 Task: Select Locale an India from Settings.
Action: Mouse pressed left at (39, 88)
Screenshot: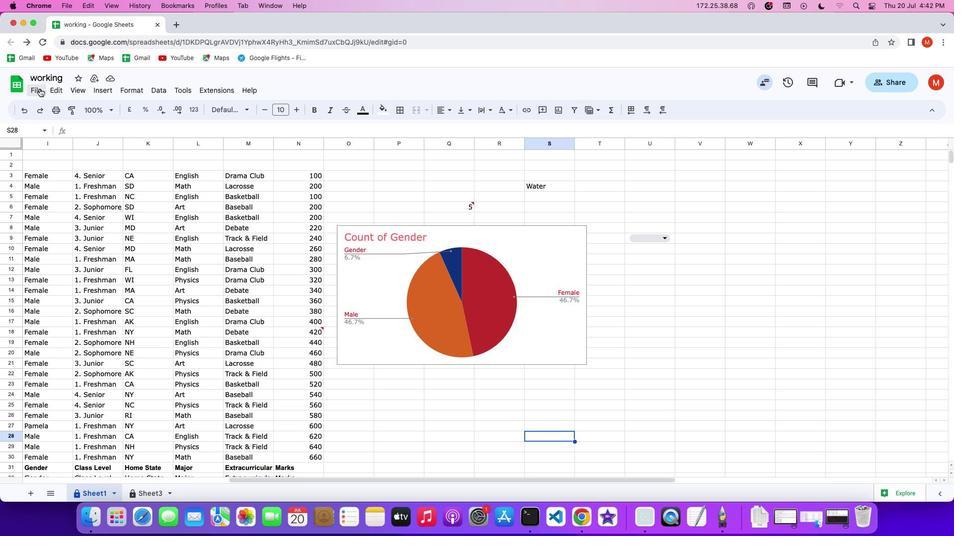 
Action: Mouse moved to (39, 88)
Screenshot: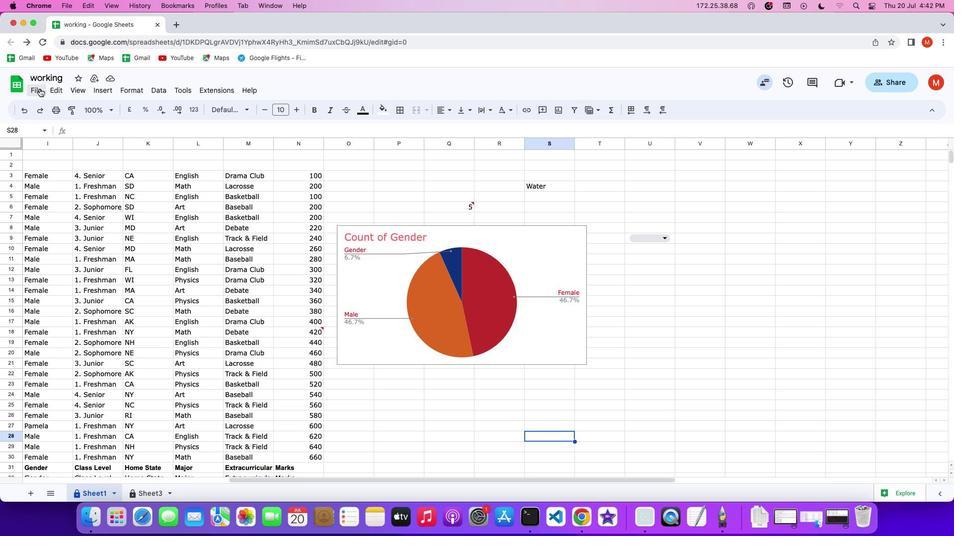 
Action: Mouse pressed left at (39, 88)
Screenshot: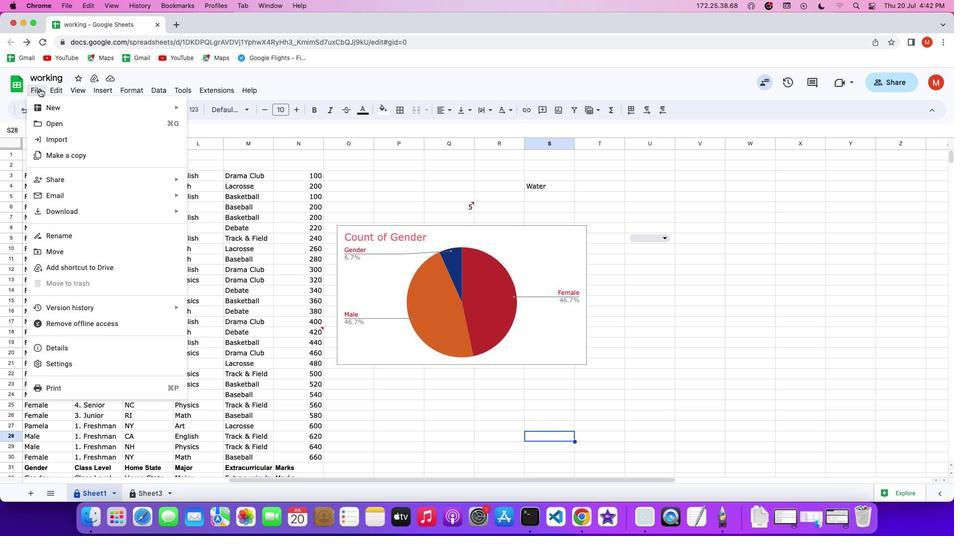 
Action: Mouse moved to (59, 361)
Screenshot: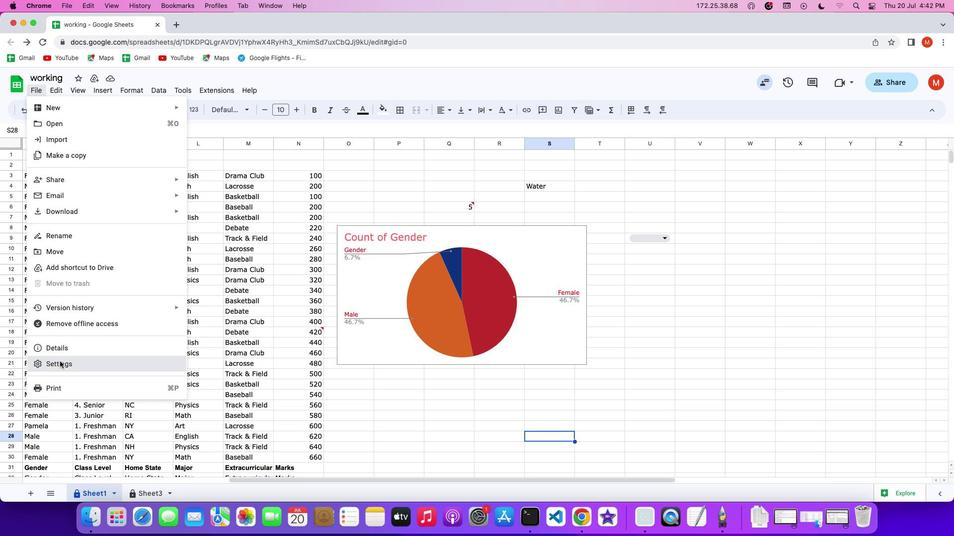 
Action: Mouse pressed left at (59, 361)
Screenshot: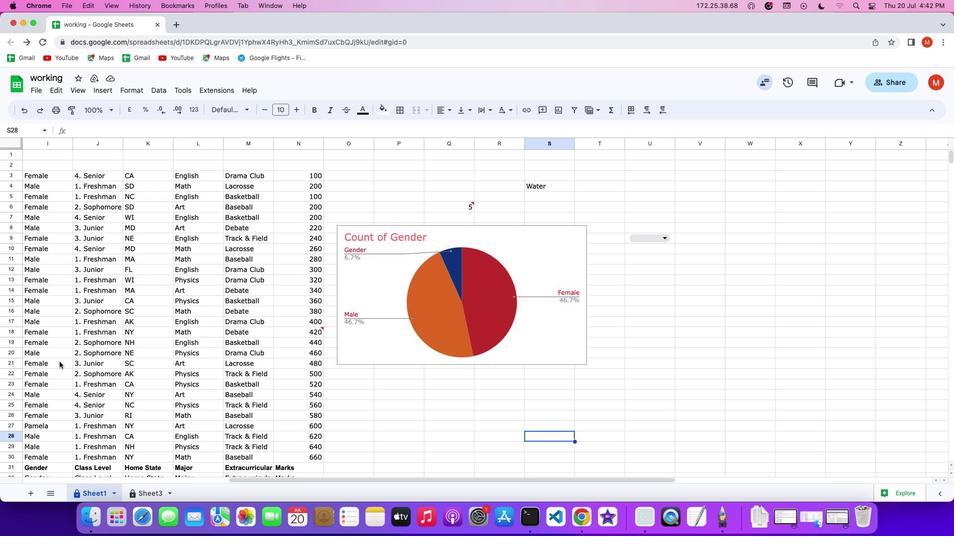 
Action: Mouse moved to (375, 255)
Screenshot: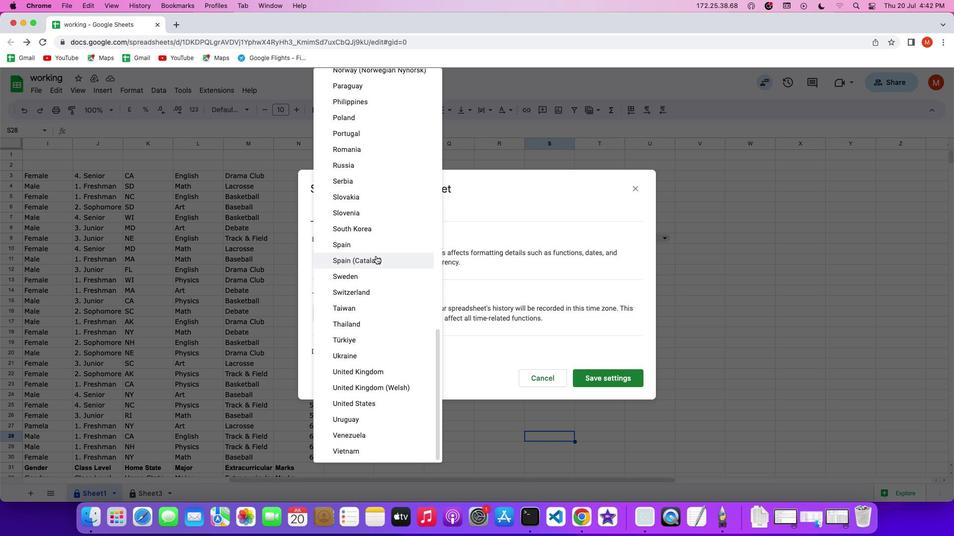 
Action: Mouse pressed left at (375, 255)
Screenshot: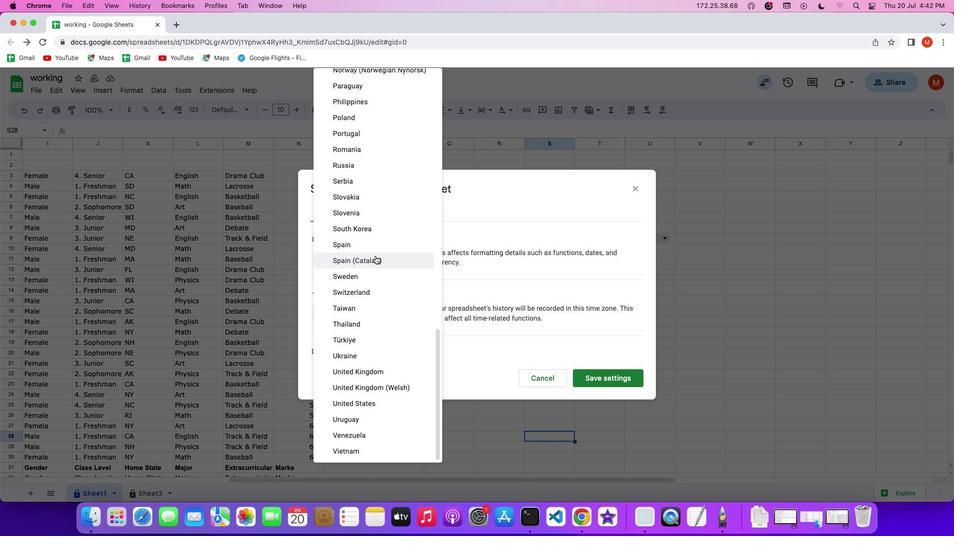 
Action: Mouse moved to (369, 279)
Screenshot: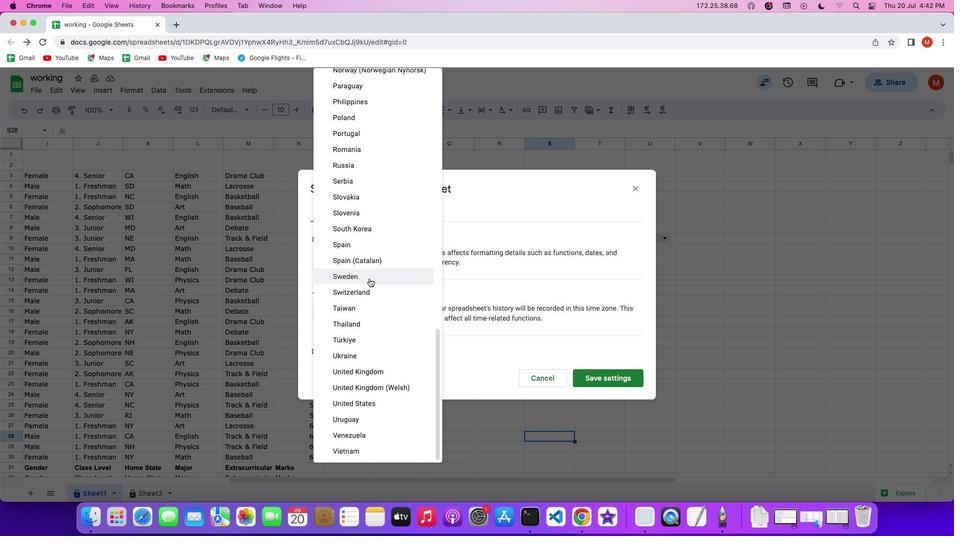 
Action: Mouse scrolled (369, 279) with delta (0, 0)
Screenshot: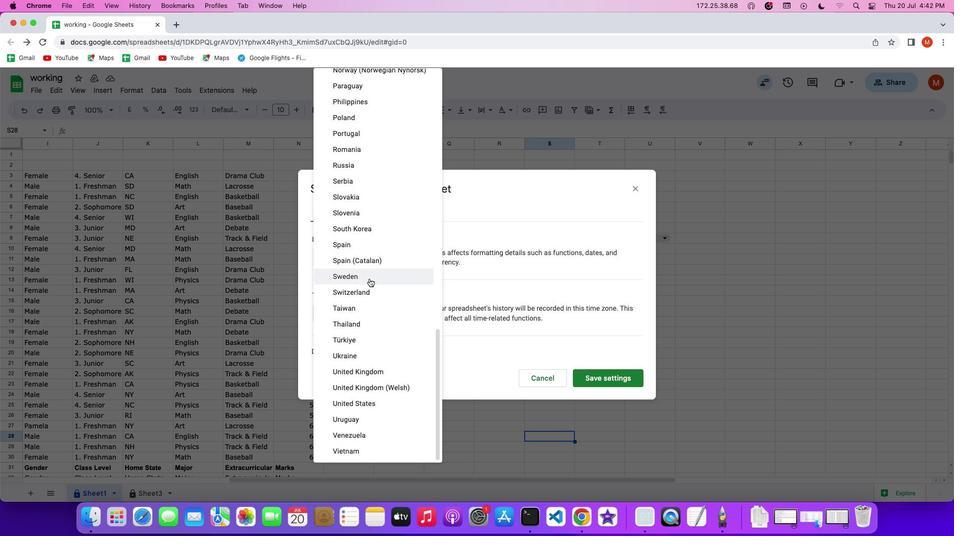 
Action: Mouse scrolled (369, 279) with delta (0, 0)
Screenshot: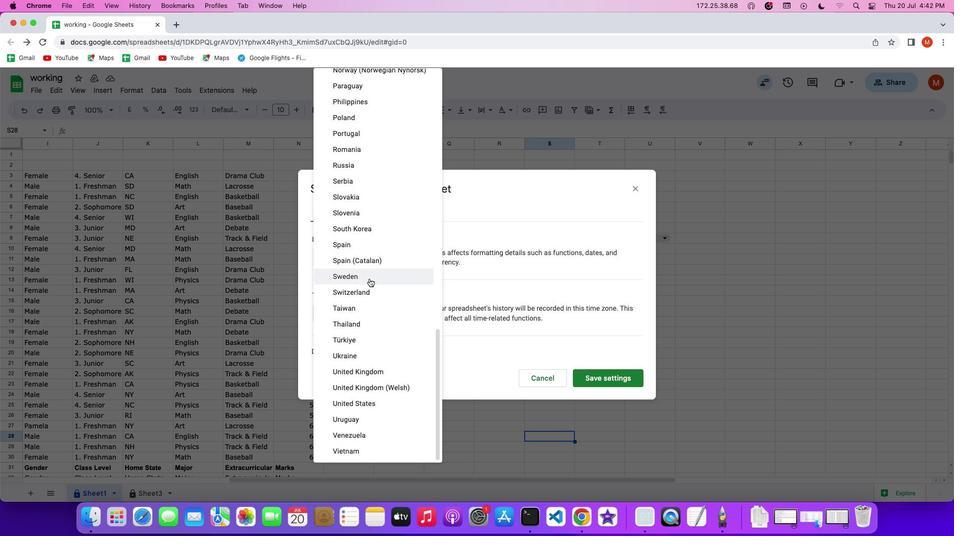 
Action: Mouse scrolled (369, 279) with delta (0, 0)
Screenshot: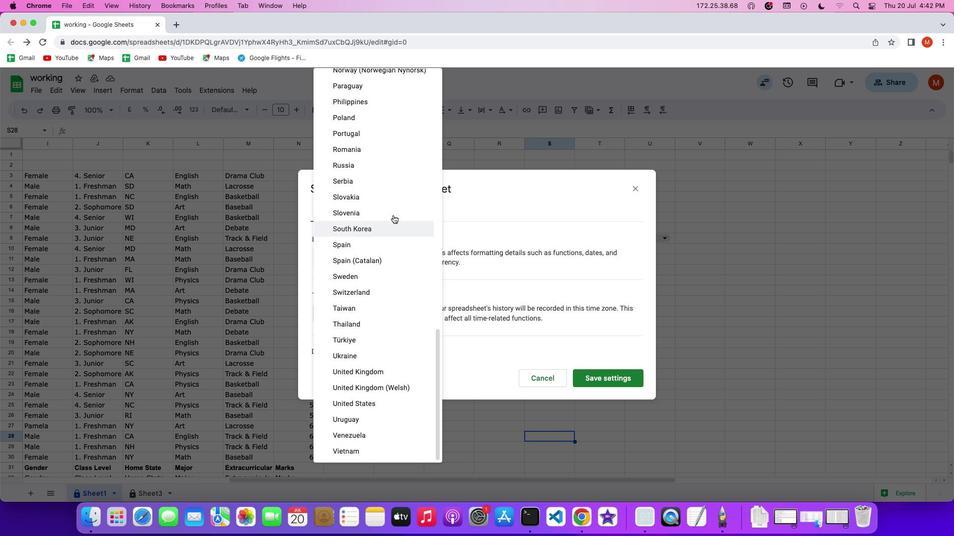 
Action: Mouse scrolled (369, 279) with delta (0, 0)
Screenshot: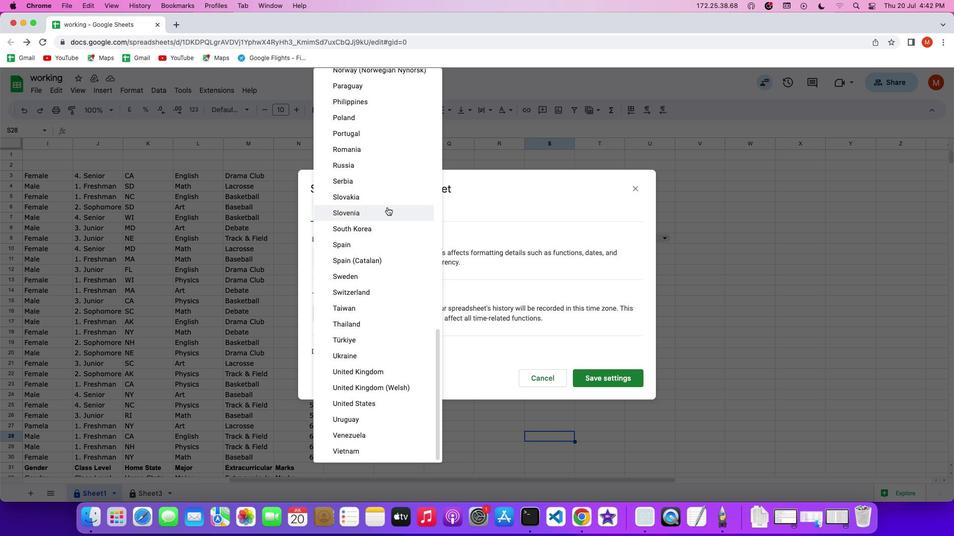 
Action: Mouse scrolled (369, 279) with delta (0, 1)
Screenshot: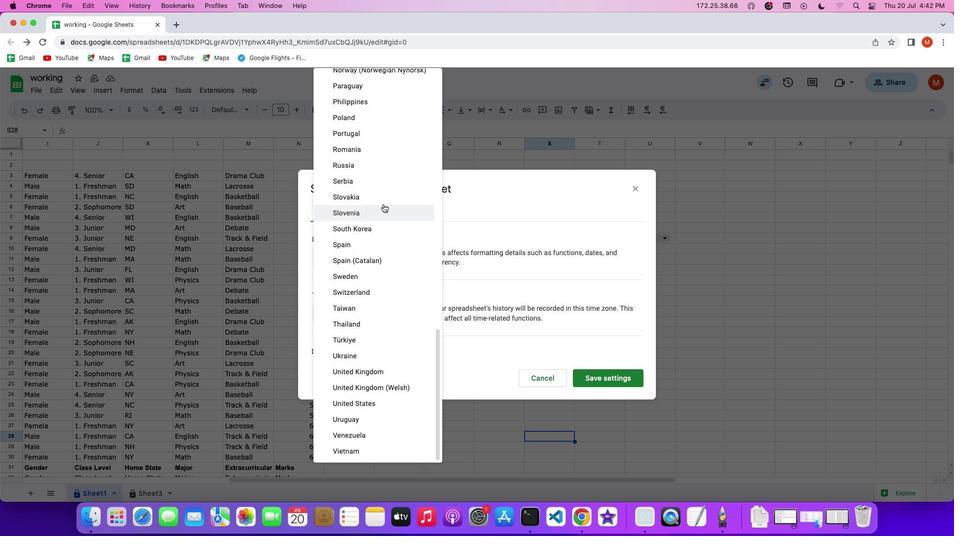 
Action: Mouse moved to (382, 204)
Screenshot: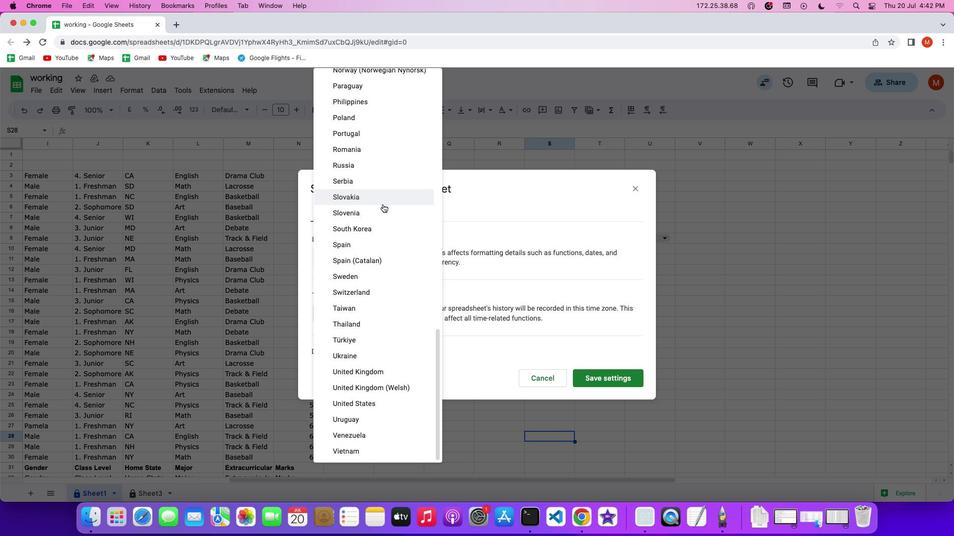 
Action: Mouse scrolled (382, 204) with delta (0, 0)
Screenshot: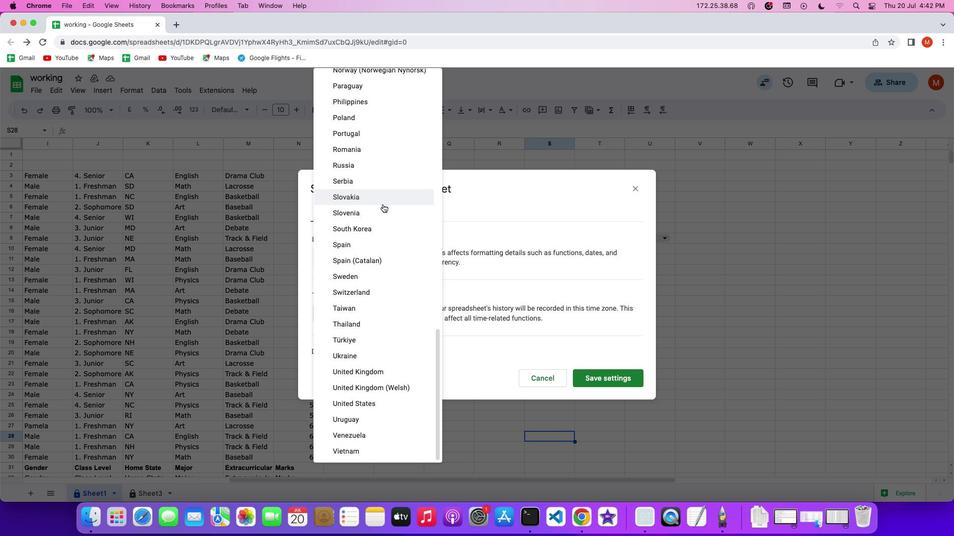 
Action: Mouse scrolled (382, 204) with delta (0, 0)
Screenshot: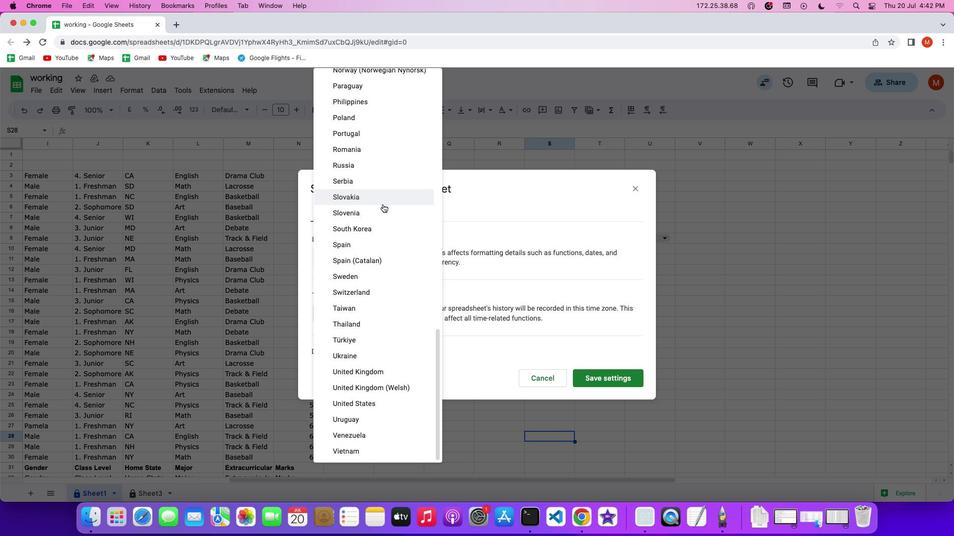 
Action: Mouse scrolled (382, 204) with delta (0, 0)
Screenshot: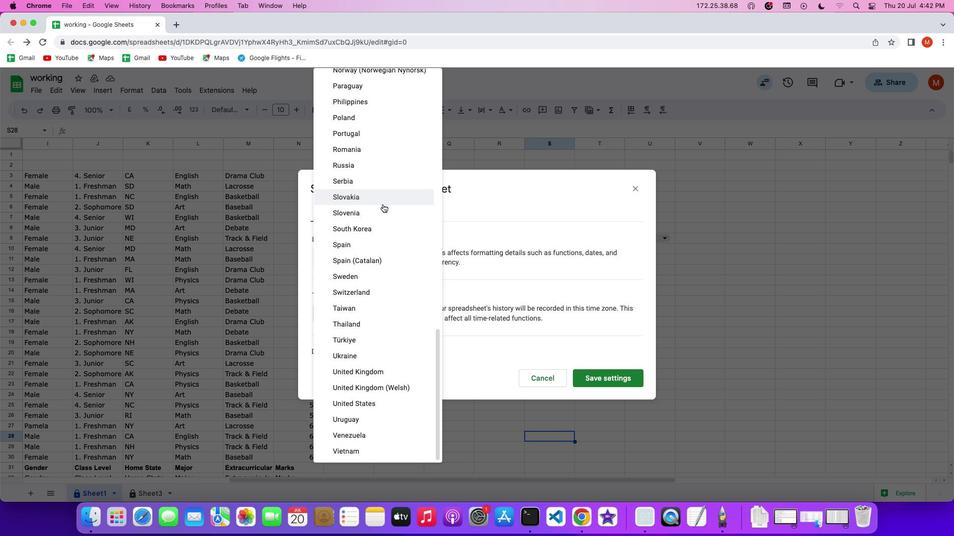 
Action: Mouse scrolled (382, 204) with delta (0, 0)
Screenshot: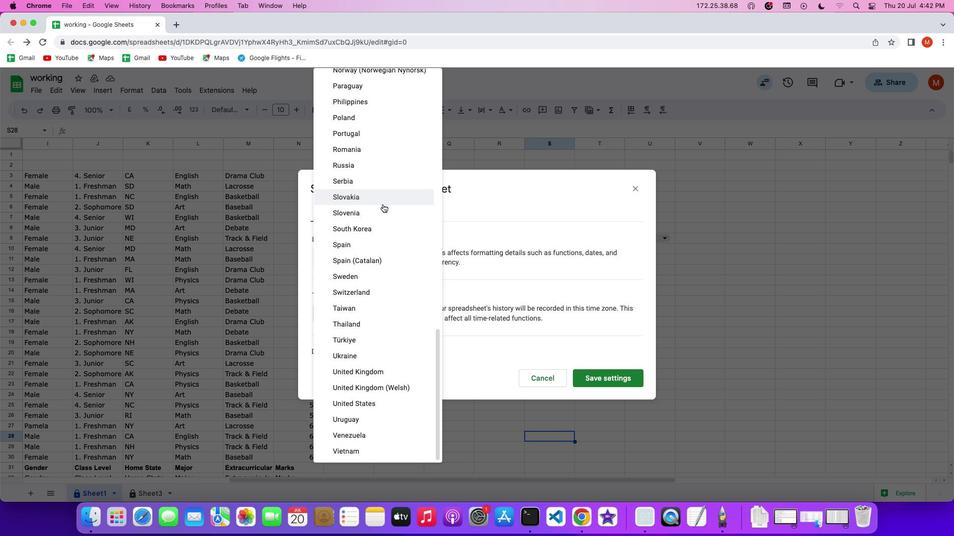 
Action: Mouse scrolled (382, 204) with delta (0, 0)
Screenshot: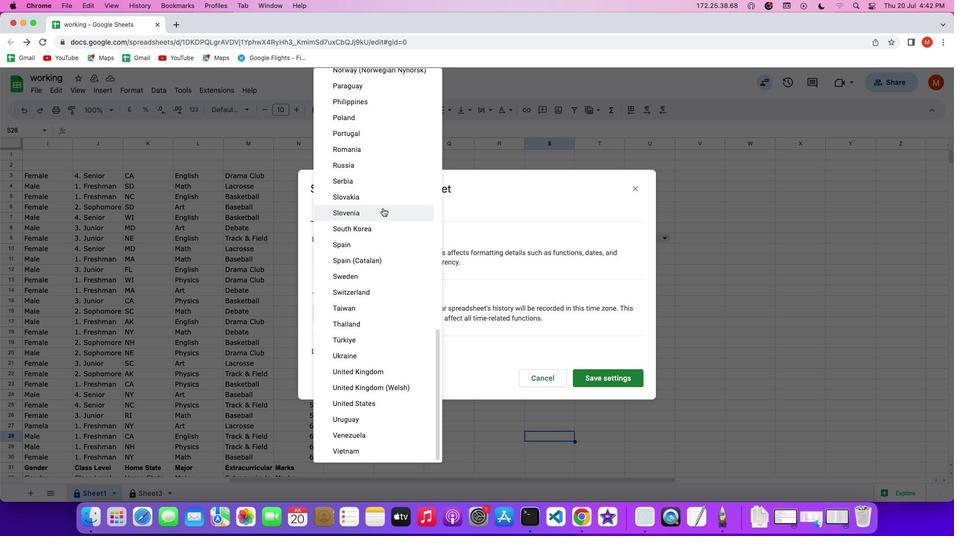 
Action: Mouse scrolled (382, 204) with delta (0, 0)
Screenshot: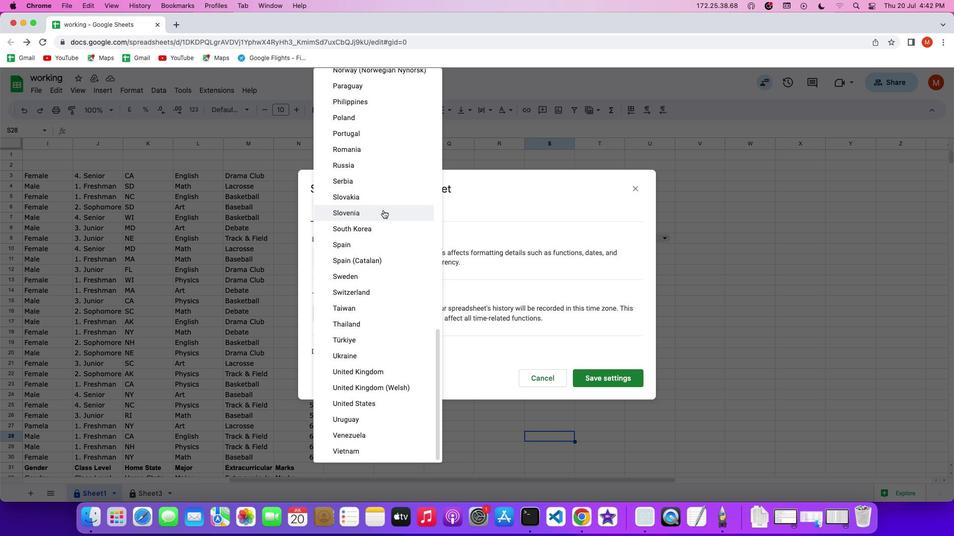 
Action: Mouse scrolled (382, 204) with delta (0, 1)
Screenshot: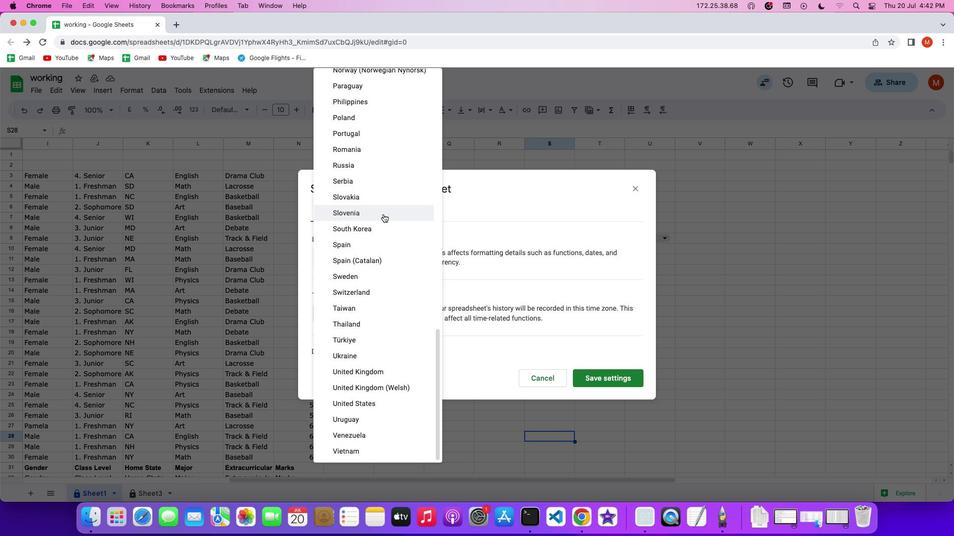 
Action: Mouse scrolled (382, 204) with delta (0, 0)
Screenshot: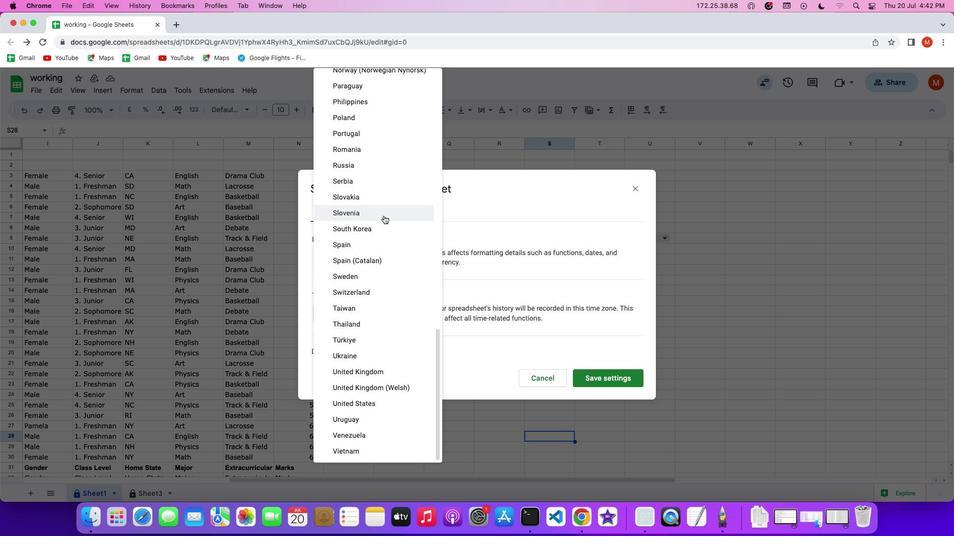 
Action: Mouse scrolled (382, 204) with delta (0, 0)
Screenshot: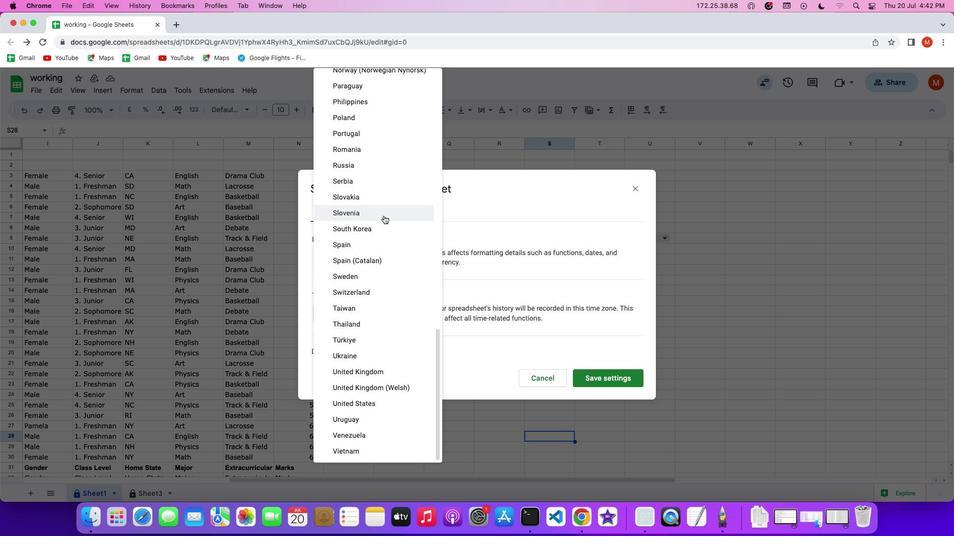 
Action: Mouse moved to (382, 204)
Screenshot: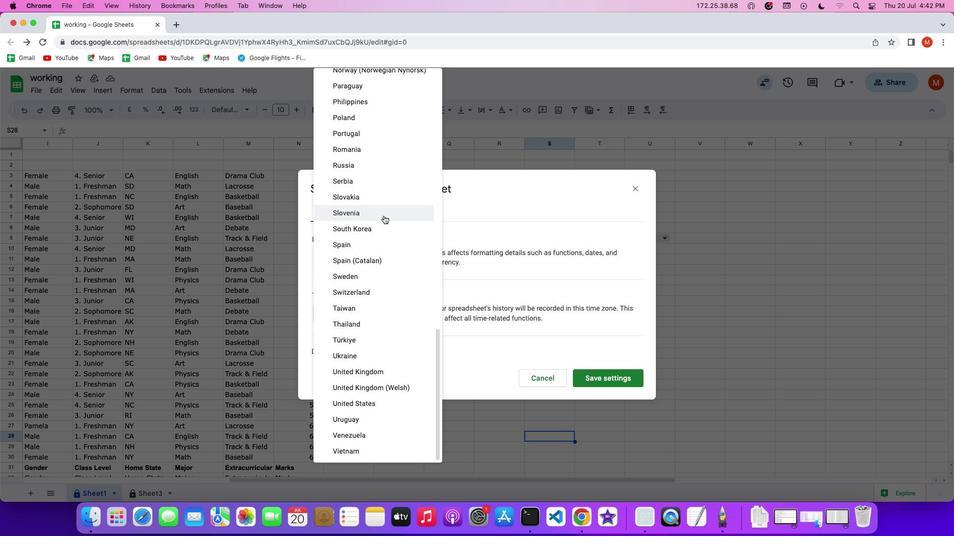 
Action: Mouse scrolled (382, 204) with delta (0, 1)
Screenshot: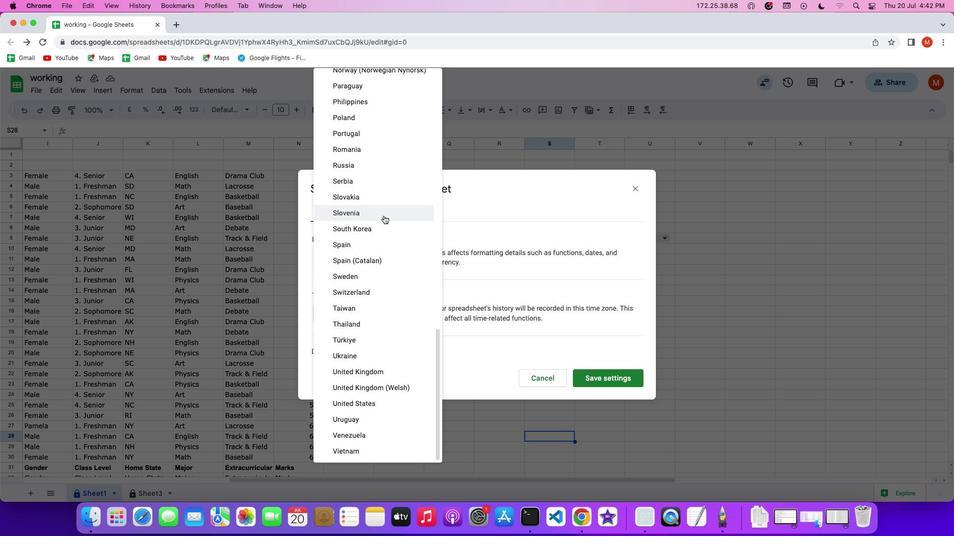 
Action: Mouse moved to (382, 204)
Screenshot: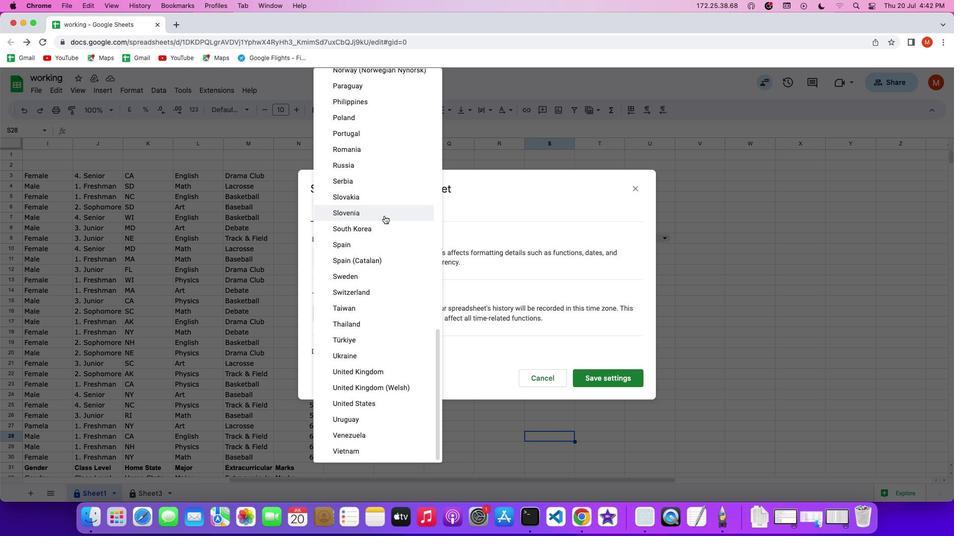 
Action: Mouse scrolled (382, 204) with delta (0, 2)
Screenshot: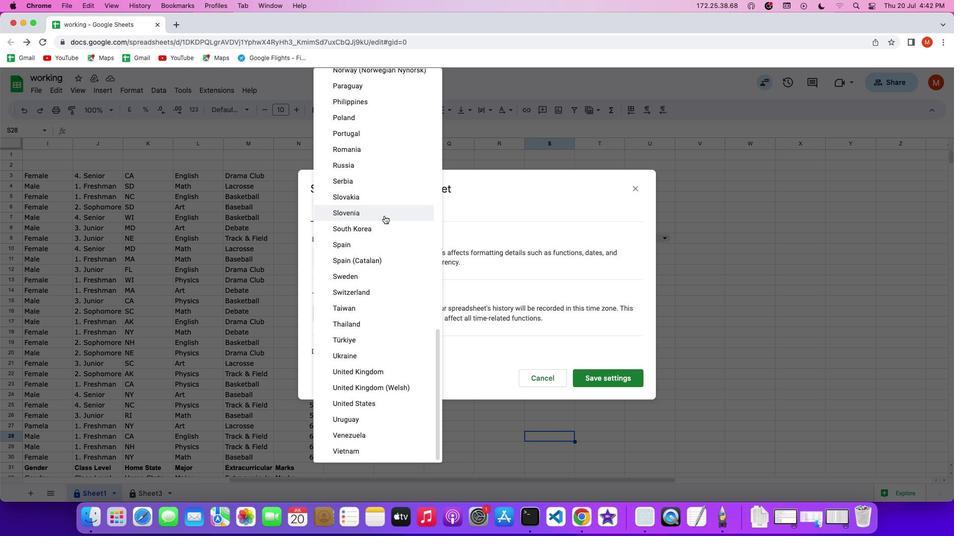 
Action: Mouse moved to (383, 216)
Screenshot: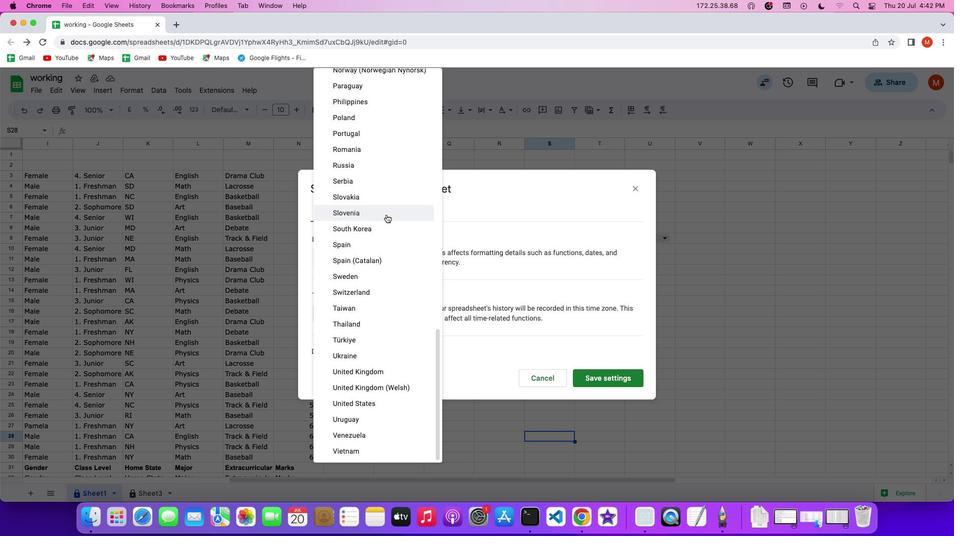 
Action: Mouse scrolled (383, 216) with delta (0, 0)
Screenshot: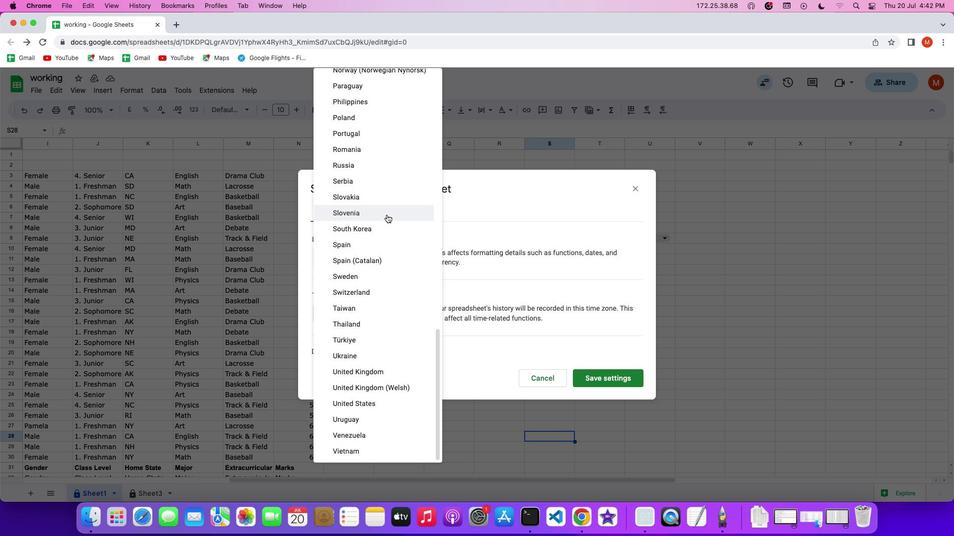 
Action: Mouse scrolled (383, 216) with delta (0, 0)
Screenshot: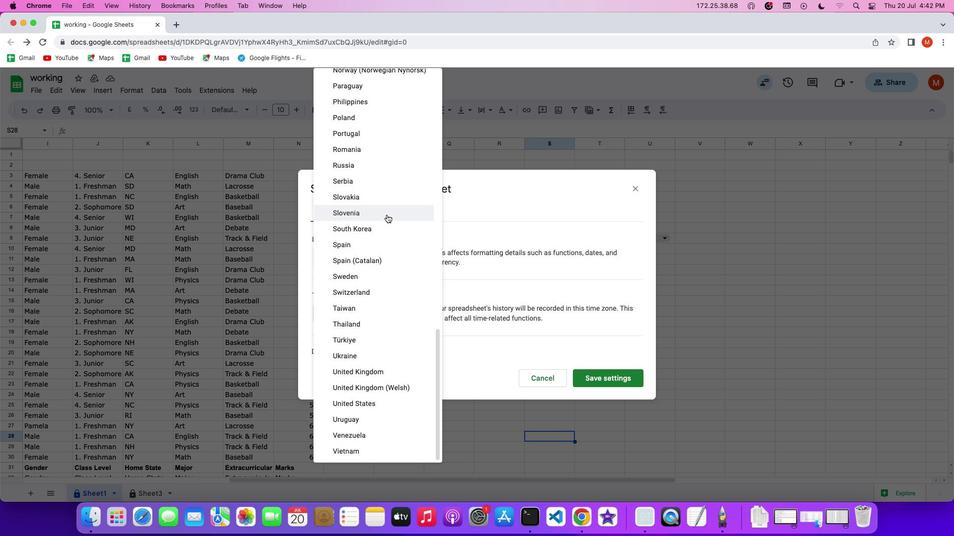 
Action: Mouse scrolled (383, 216) with delta (0, 0)
Screenshot: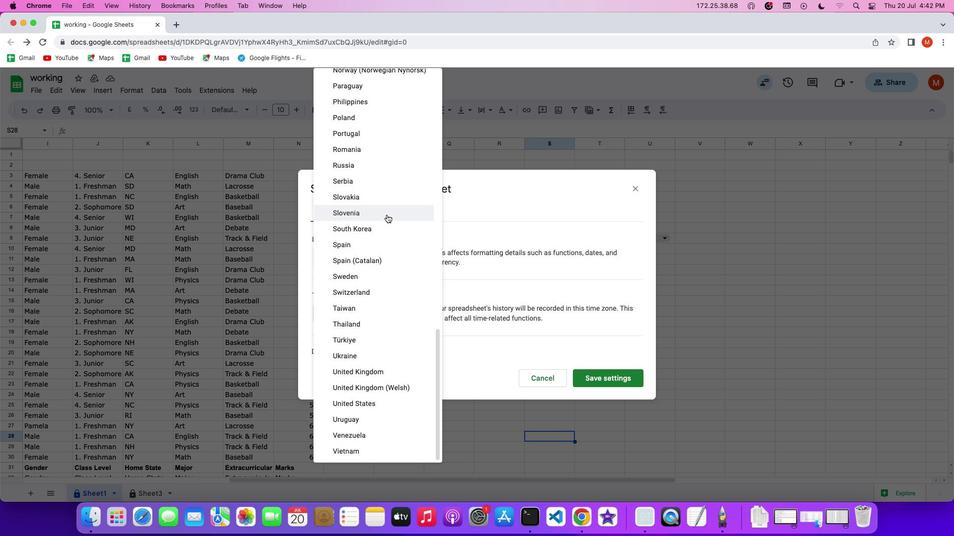 
Action: Mouse scrolled (383, 216) with delta (0, -1)
Screenshot: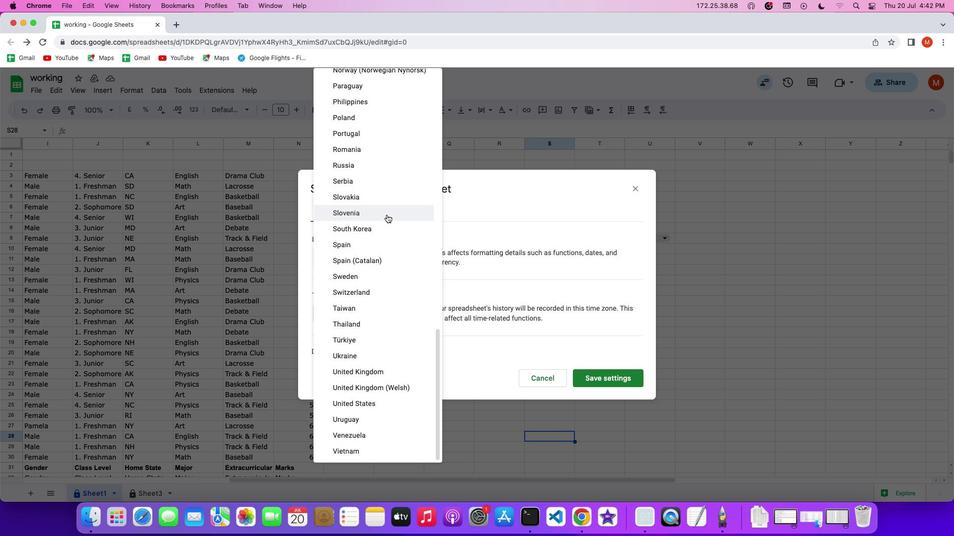 
Action: Mouse scrolled (383, 216) with delta (0, -2)
Screenshot: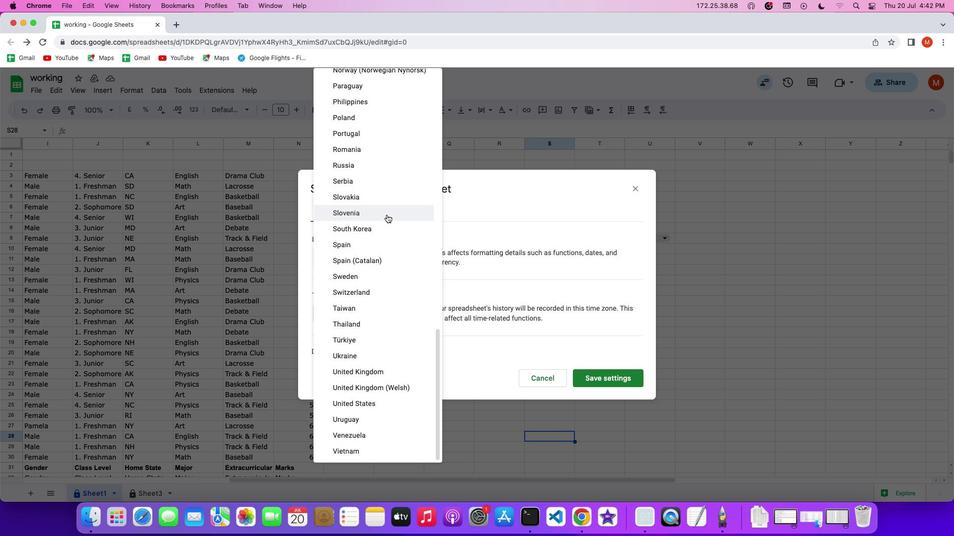 
Action: Mouse moved to (385, 215)
Screenshot: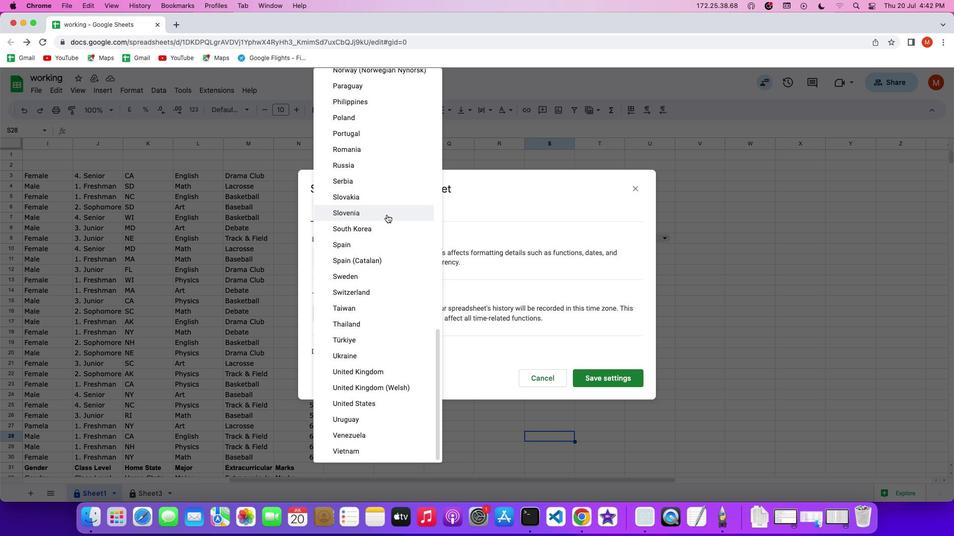 
Action: Mouse scrolled (385, 215) with delta (0, -2)
Screenshot: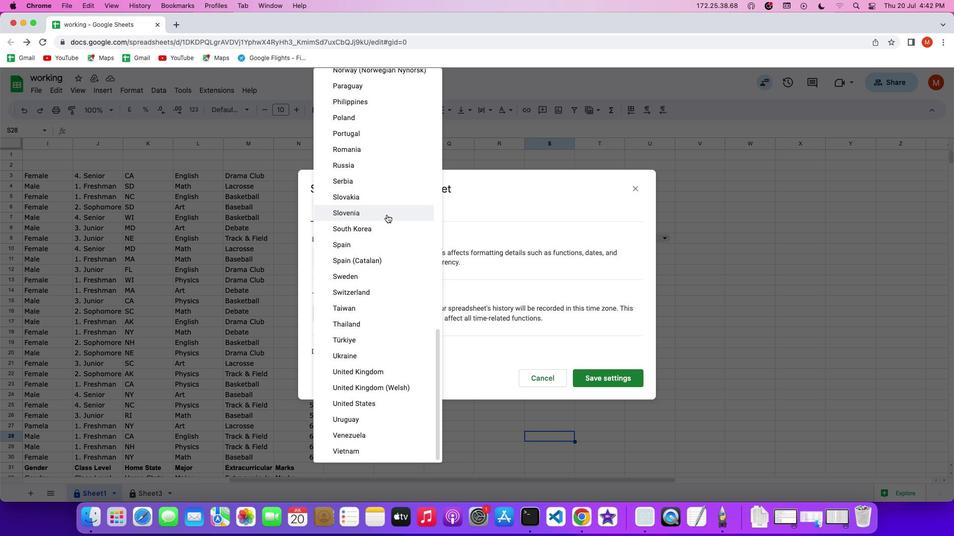 
Action: Mouse moved to (386, 215)
Screenshot: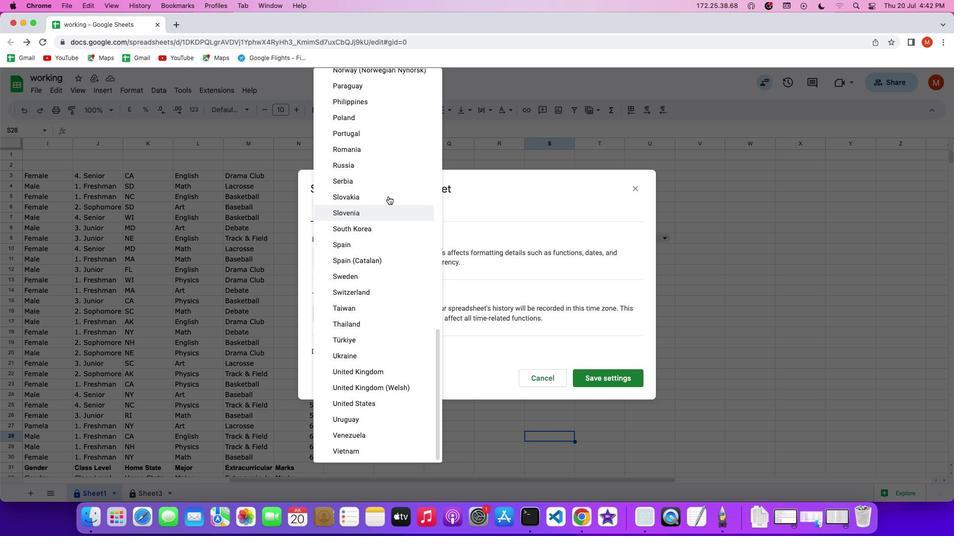 
Action: Mouse scrolled (386, 215) with delta (0, 0)
Screenshot: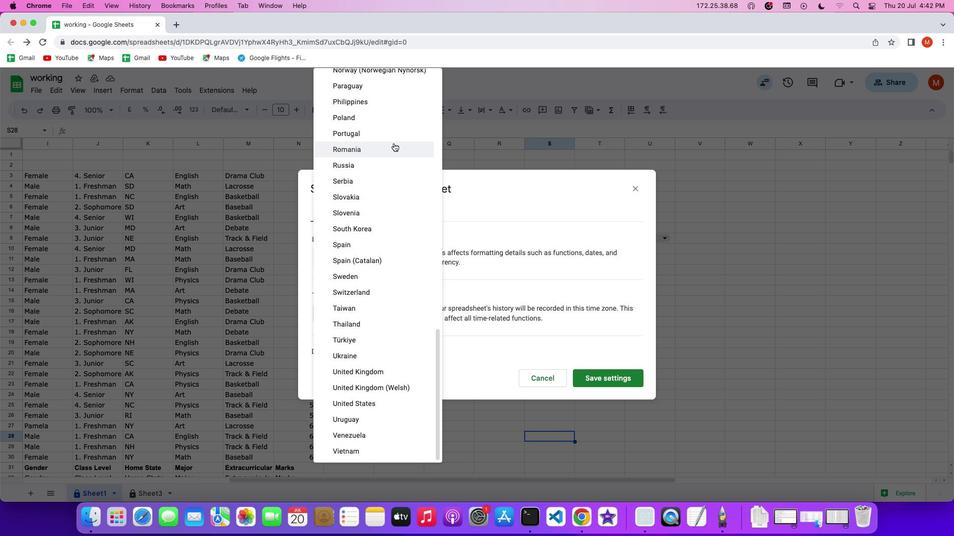 
Action: Mouse scrolled (386, 215) with delta (0, 0)
Screenshot: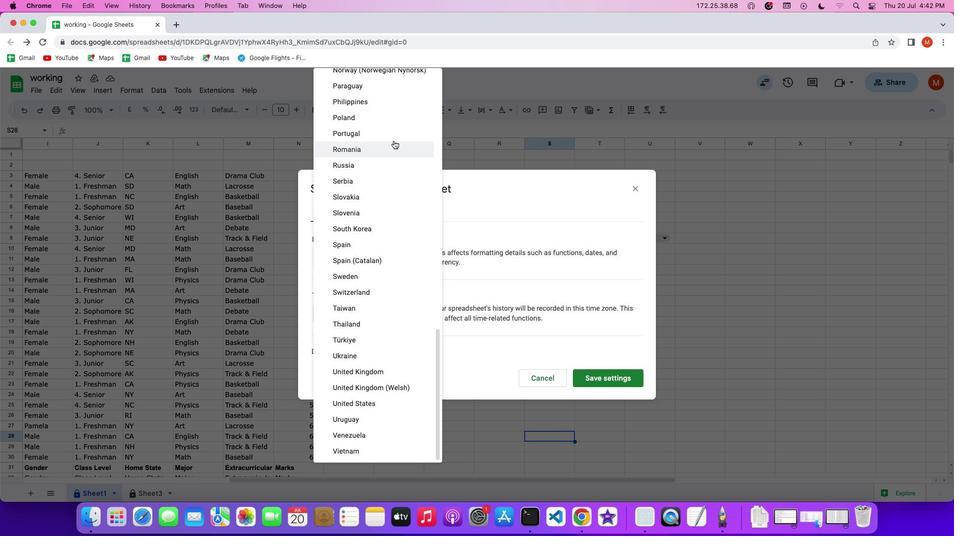 
Action: Mouse scrolled (386, 215) with delta (0, -1)
Screenshot: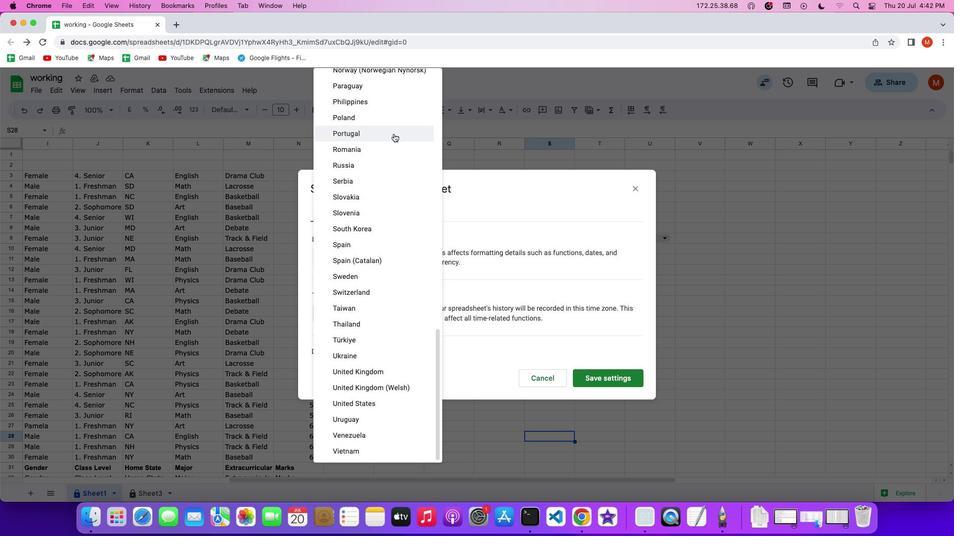 
Action: Mouse scrolled (386, 215) with delta (0, -1)
Screenshot: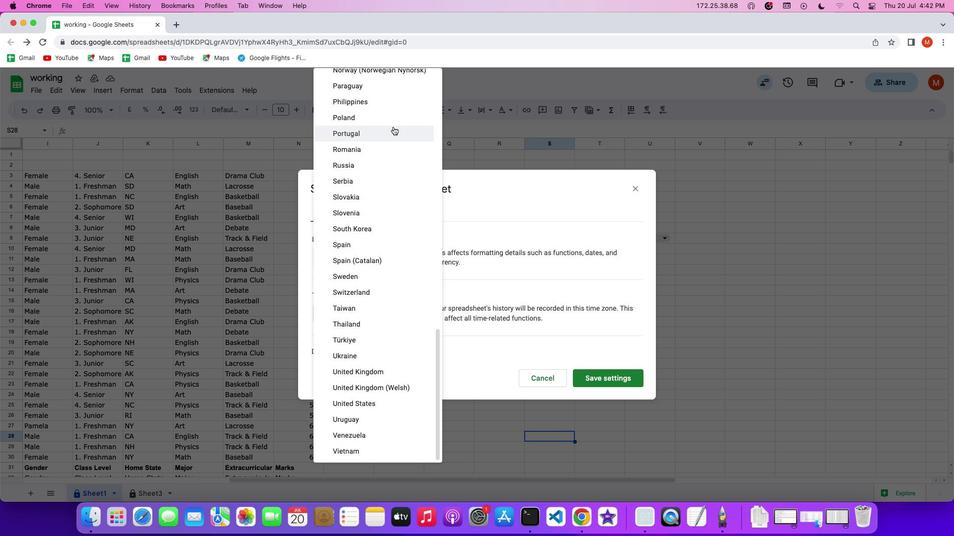 
Action: Mouse scrolled (386, 215) with delta (0, -2)
Screenshot: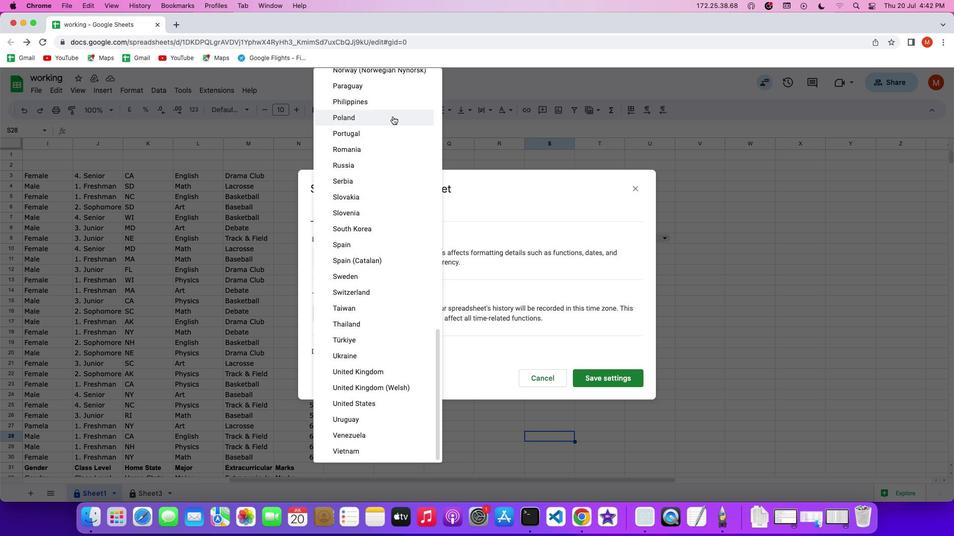 
Action: Mouse moved to (388, 101)
Screenshot: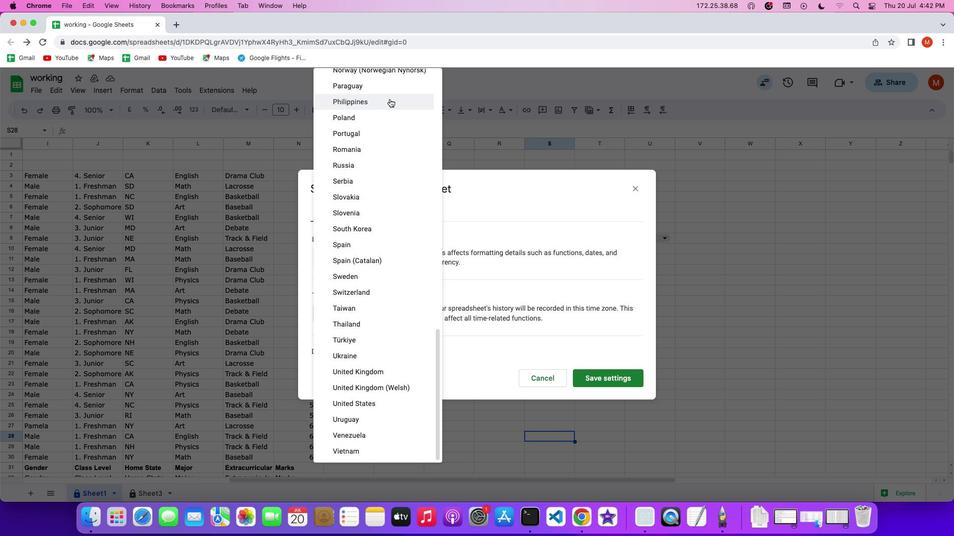 
Action: Mouse scrolled (388, 101) with delta (0, 0)
Screenshot: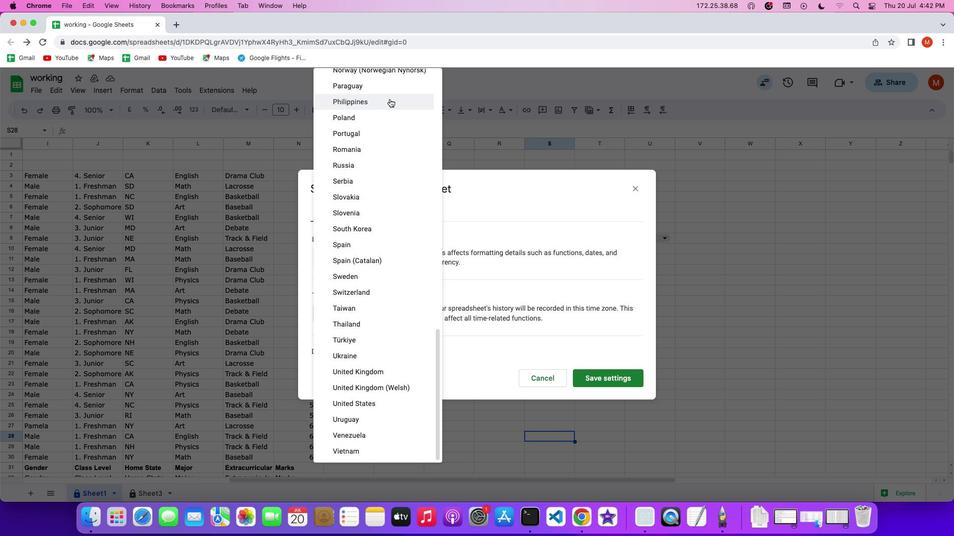
Action: Mouse scrolled (388, 101) with delta (0, 0)
Screenshot: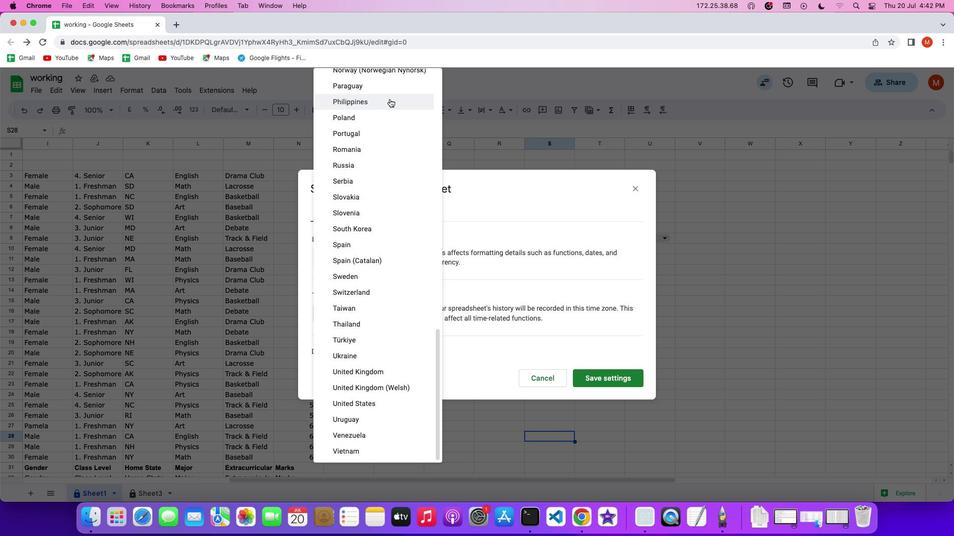 
Action: Mouse scrolled (388, 101) with delta (0, 0)
Screenshot: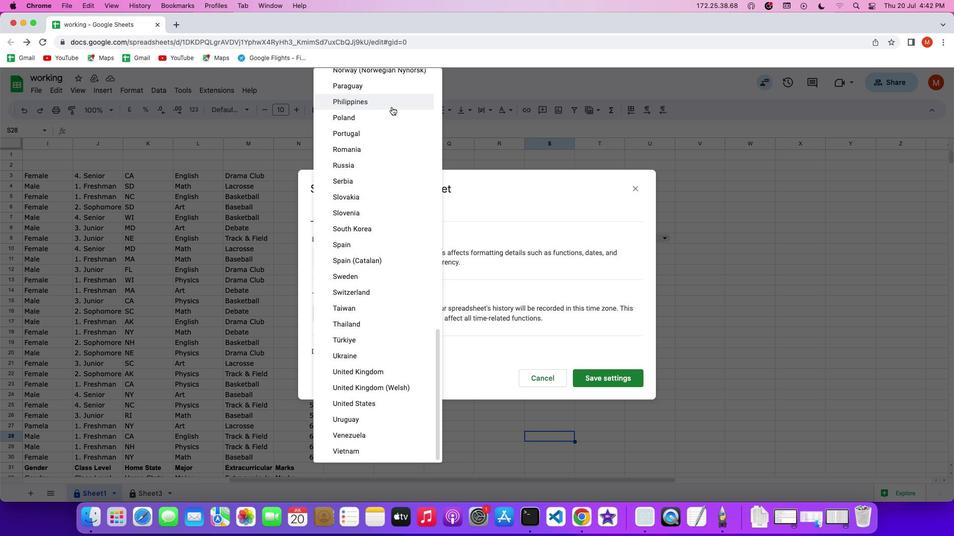 
Action: Mouse scrolled (388, 101) with delta (0, -1)
Screenshot: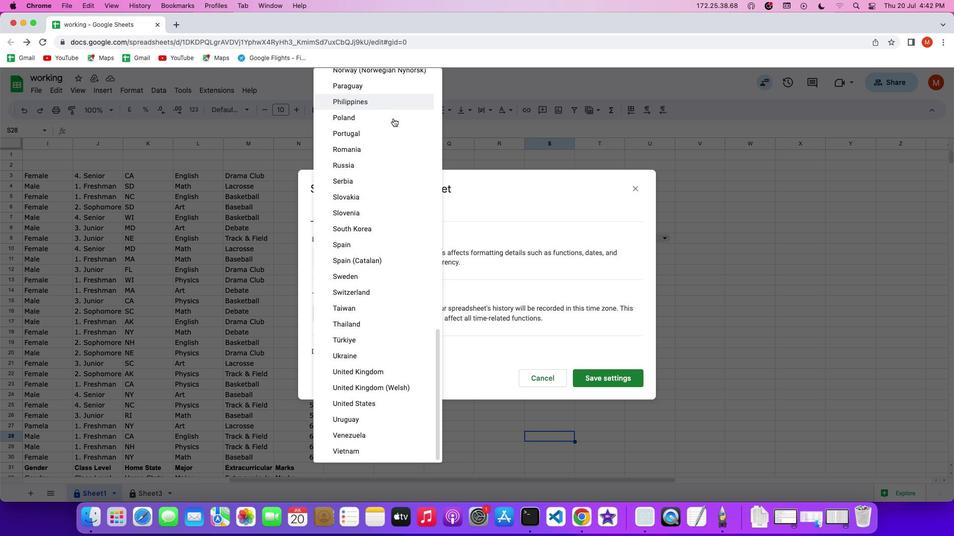 
Action: Mouse scrolled (388, 101) with delta (0, -2)
Screenshot: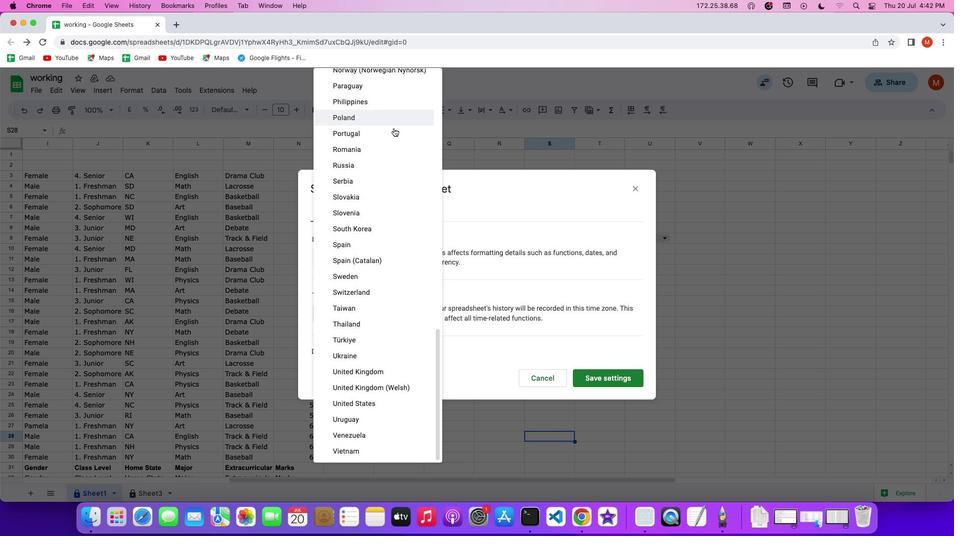 
Action: Mouse moved to (389, 99)
Screenshot: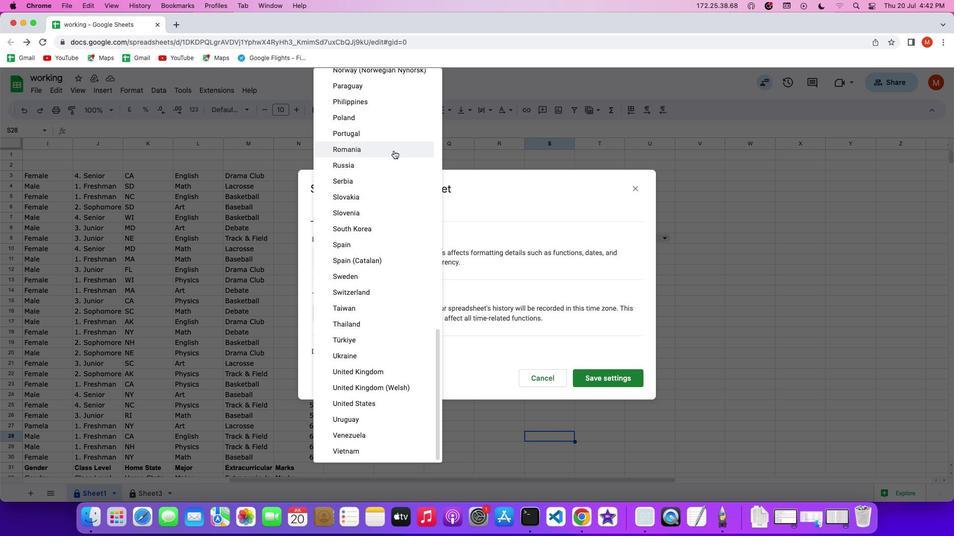 
Action: Mouse scrolled (389, 99) with delta (0, -2)
Screenshot: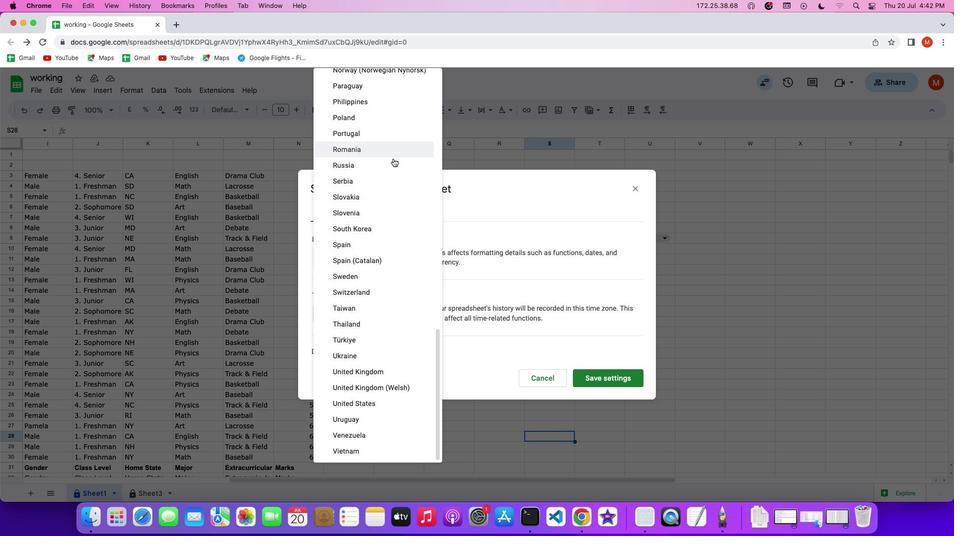 
Action: Mouse moved to (389, 99)
Screenshot: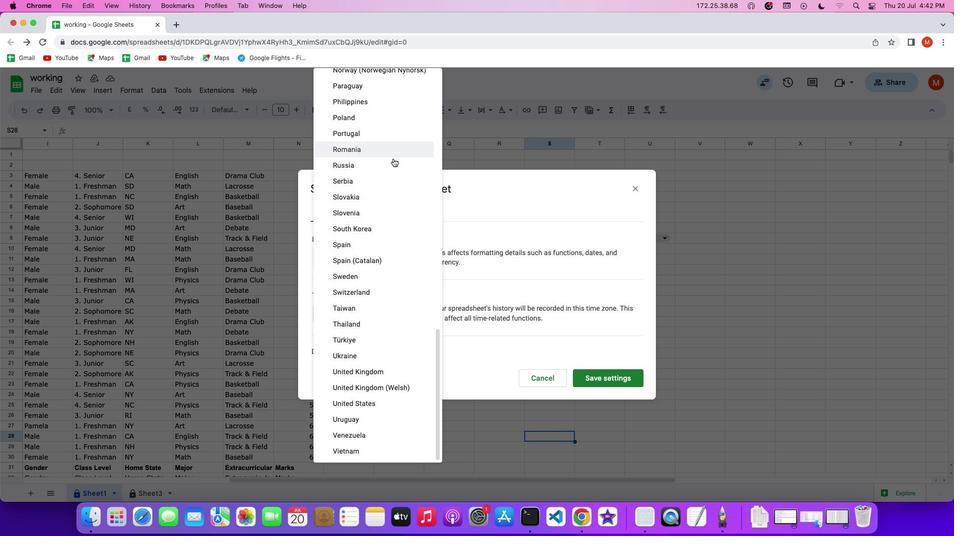 
Action: Mouse scrolled (389, 99) with delta (0, 0)
Screenshot: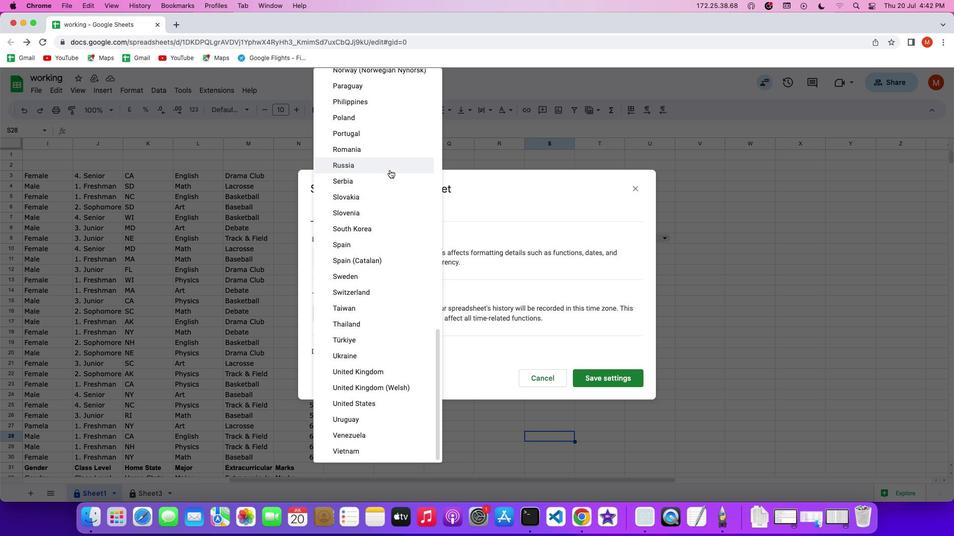
Action: Mouse scrolled (389, 99) with delta (0, 0)
Screenshot: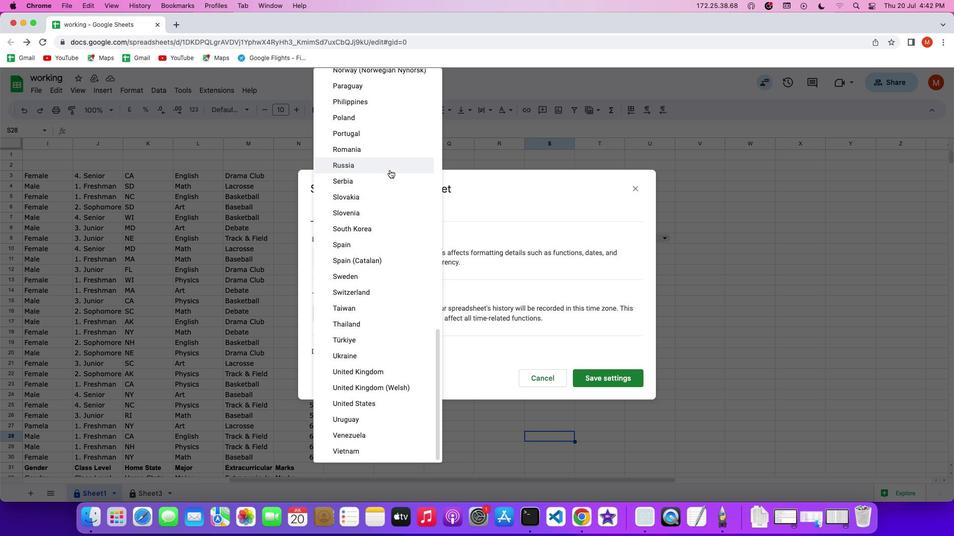 
Action: Mouse scrolled (389, 99) with delta (0, 0)
Screenshot: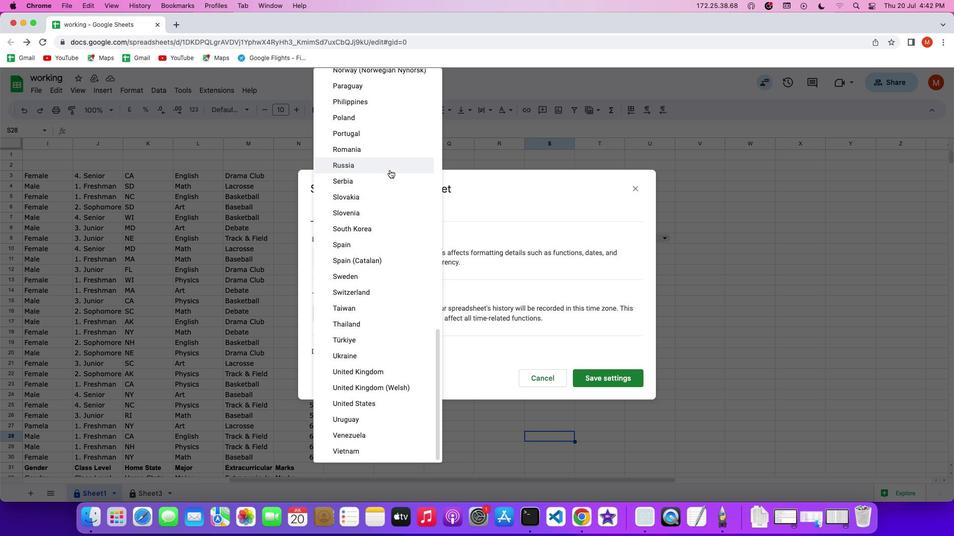 
Action: Mouse scrolled (389, 99) with delta (0, 1)
Screenshot: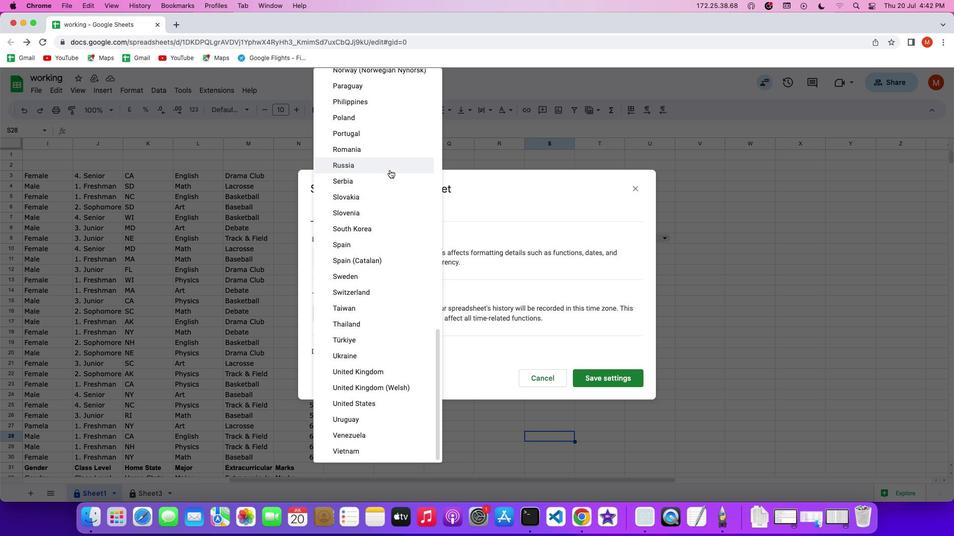
Action: Mouse scrolled (389, 99) with delta (0, 2)
Screenshot: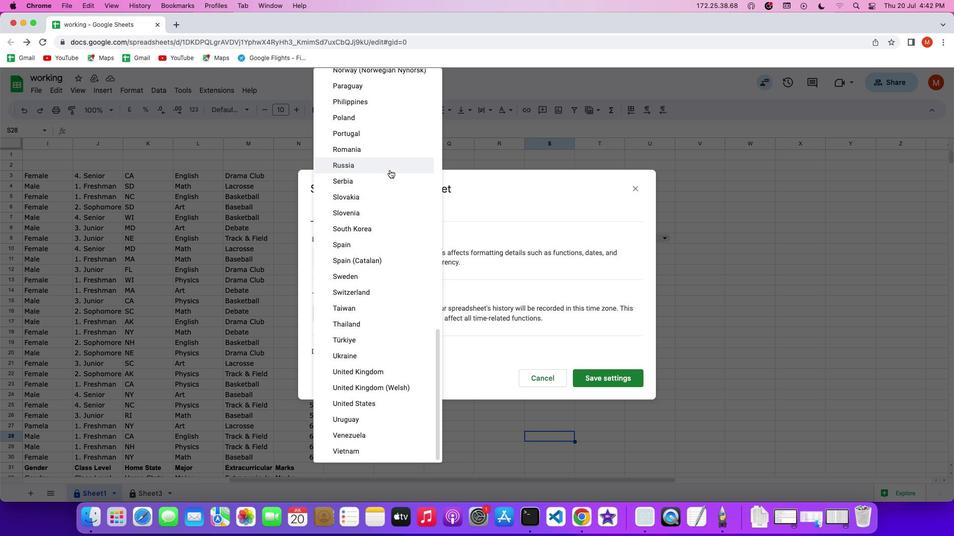 
Action: Mouse scrolled (389, 99) with delta (0, 2)
Screenshot: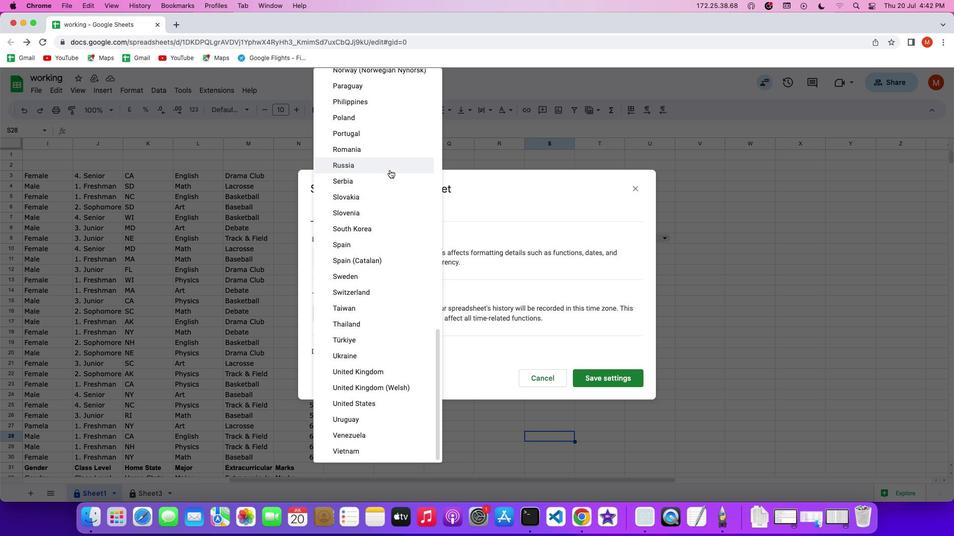 
Action: Mouse moved to (391, 167)
Screenshot: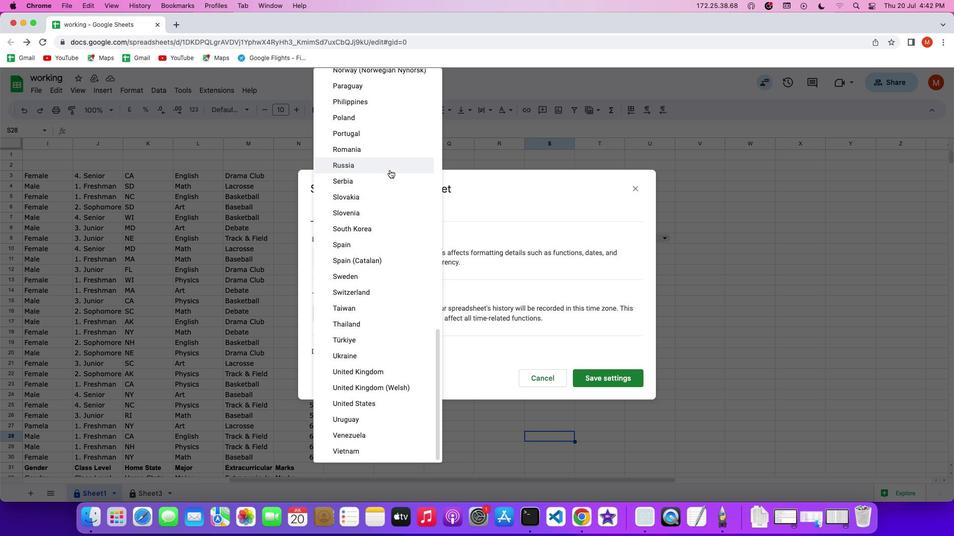 
Action: Mouse scrolled (391, 167) with delta (0, 0)
Screenshot: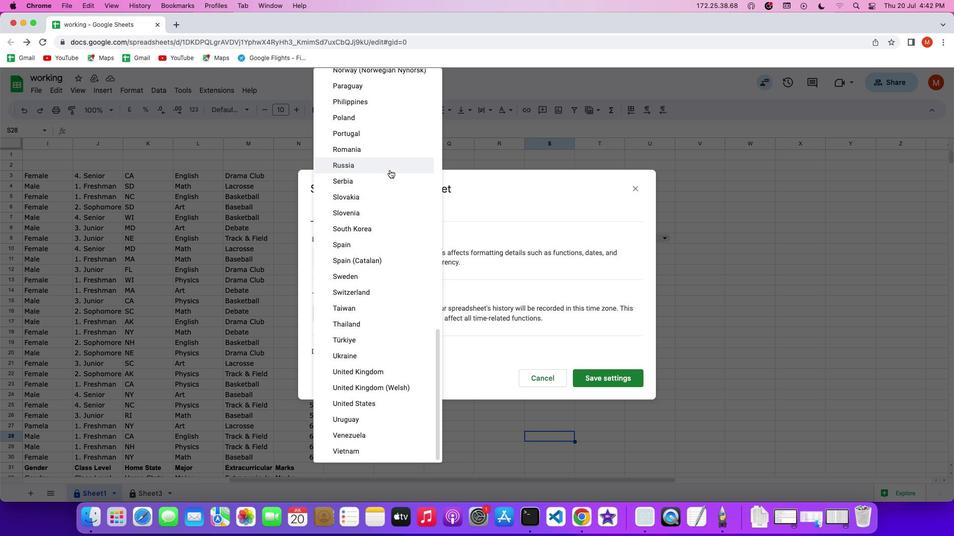 
Action: Mouse moved to (389, 170)
Screenshot: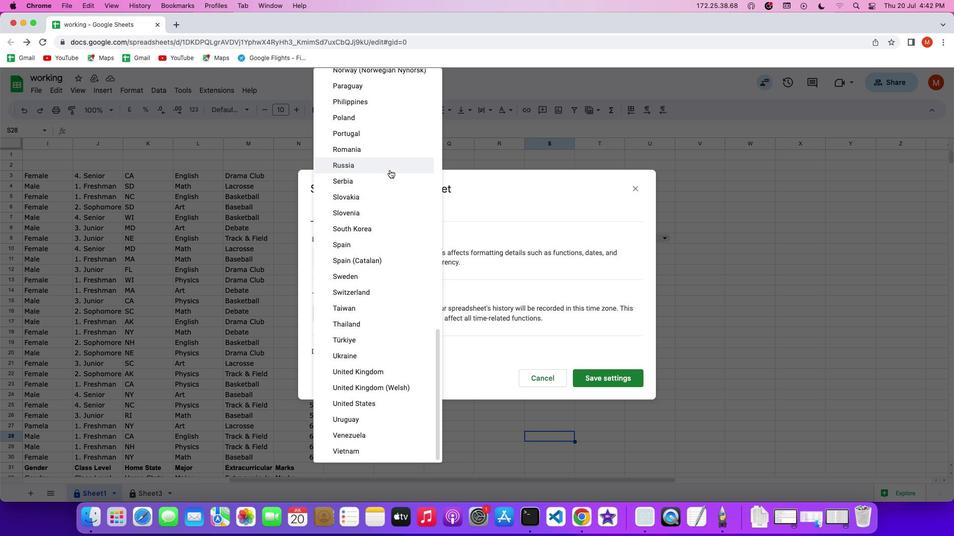 
Action: Mouse scrolled (389, 170) with delta (0, 0)
Screenshot: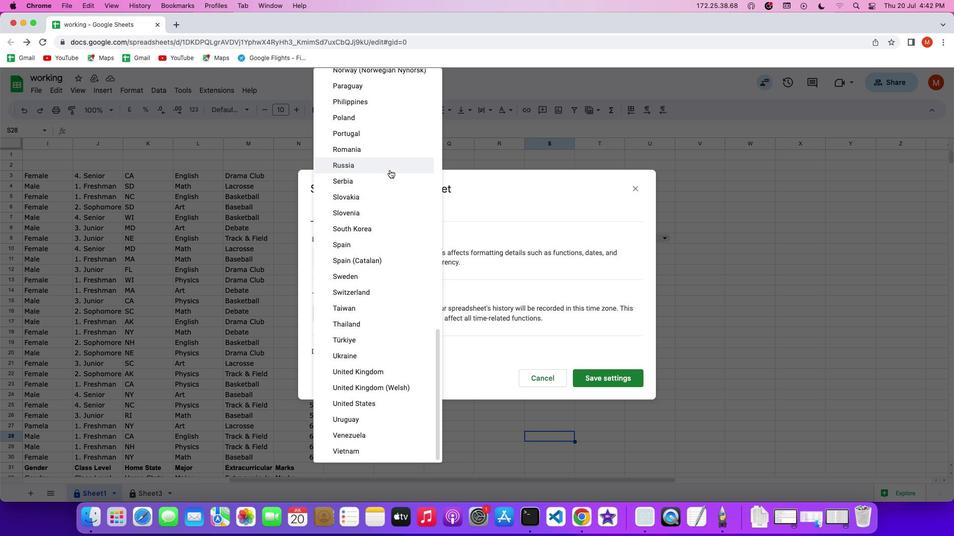 
Action: Mouse scrolled (389, 170) with delta (0, 0)
Screenshot: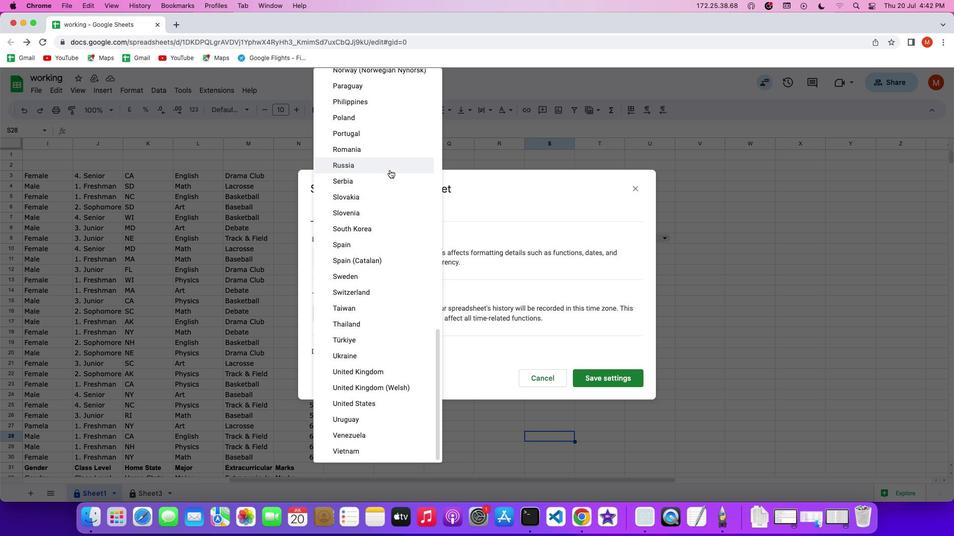 
Action: Mouse moved to (389, 170)
Screenshot: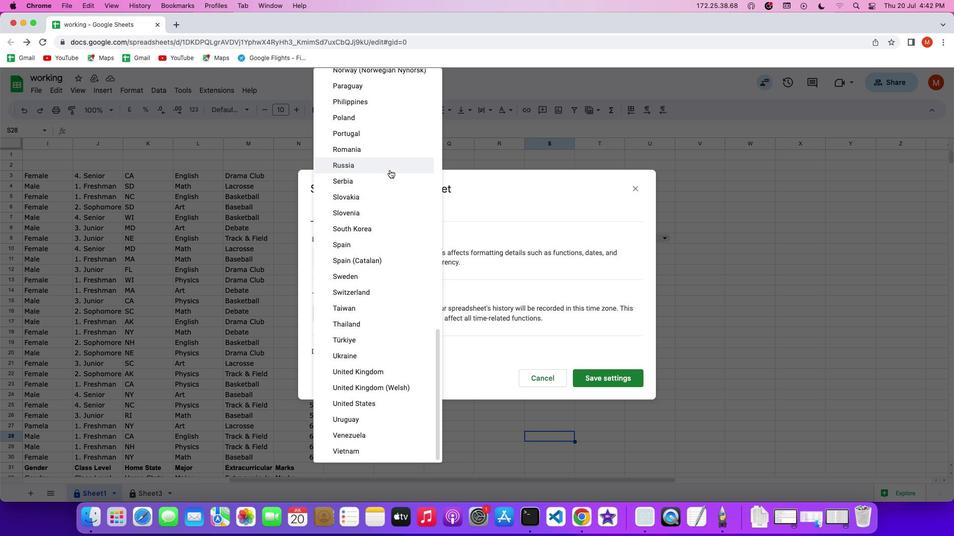 
Action: Mouse scrolled (389, 170) with delta (0, -1)
Screenshot: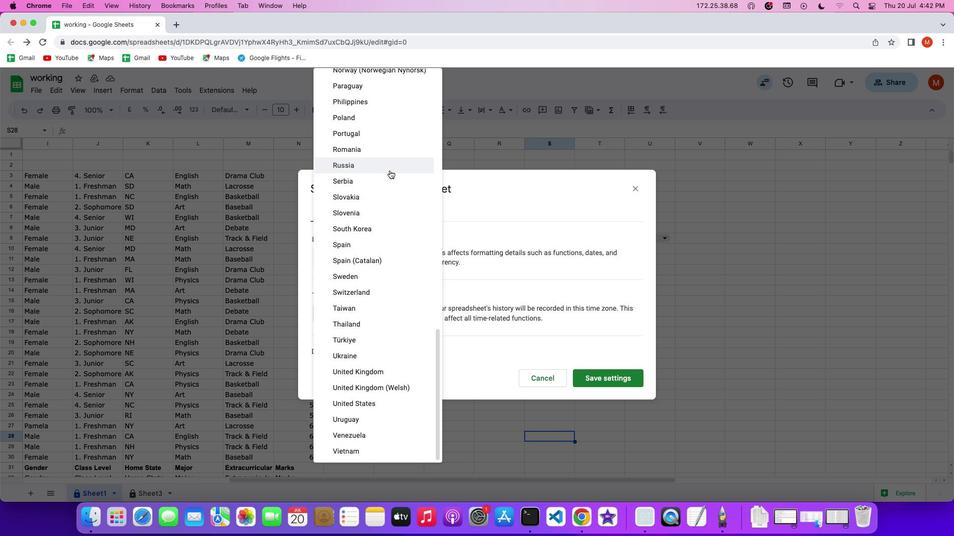 
Action: Mouse scrolled (389, 170) with delta (0, -2)
Screenshot: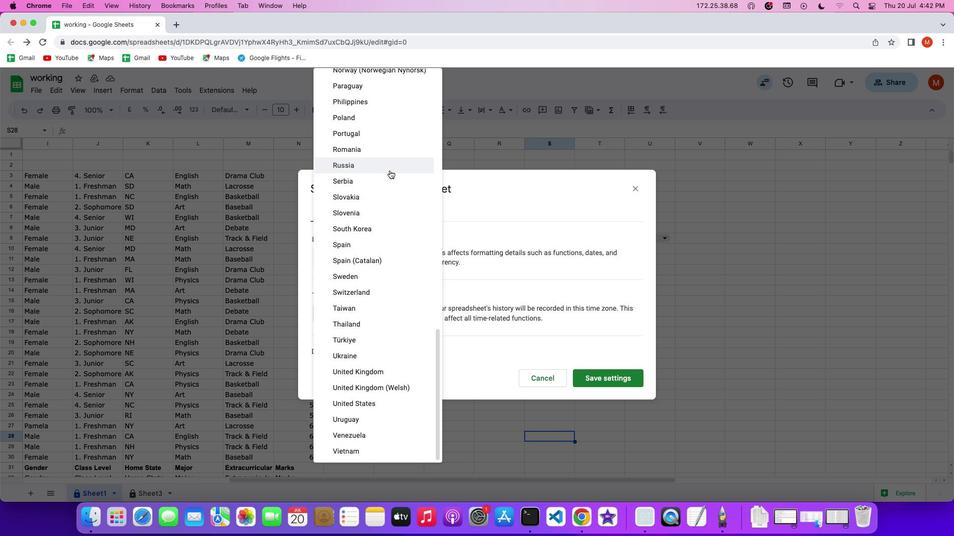 
Action: Mouse scrolled (389, 170) with delta (0, -2)
Screenshot: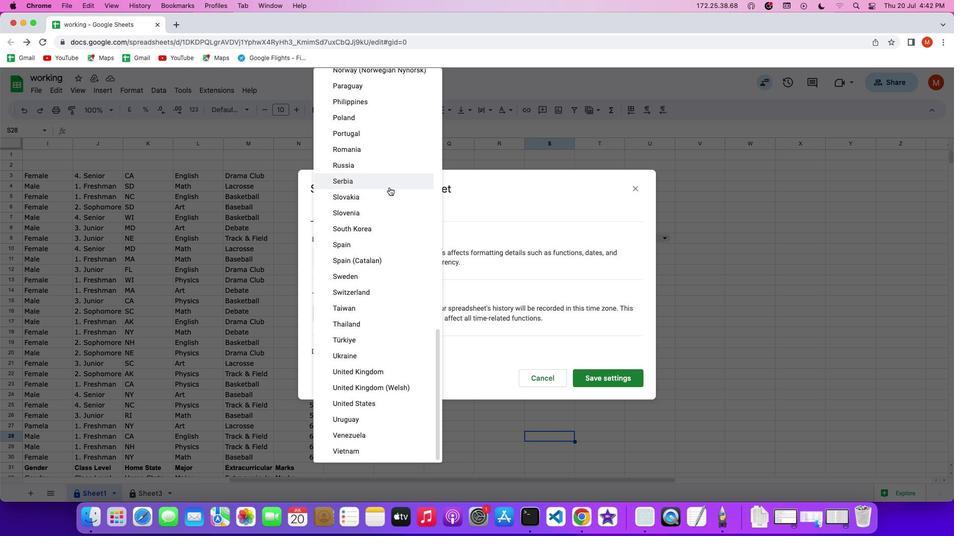 
Action: Mouse scrolled (389, 170) with delta (0, -2)
Screenshot: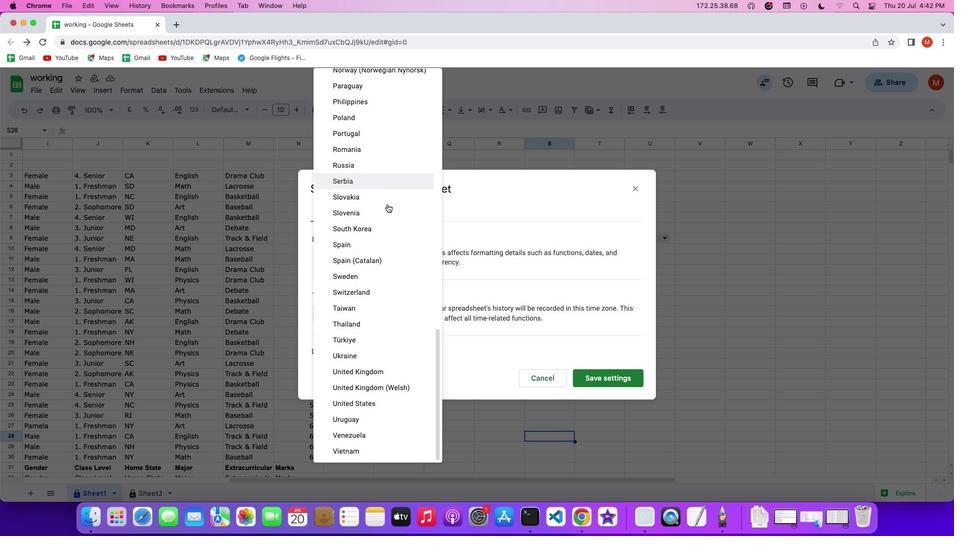 
Action: Mouse moved to (435, 337)
Screenshot: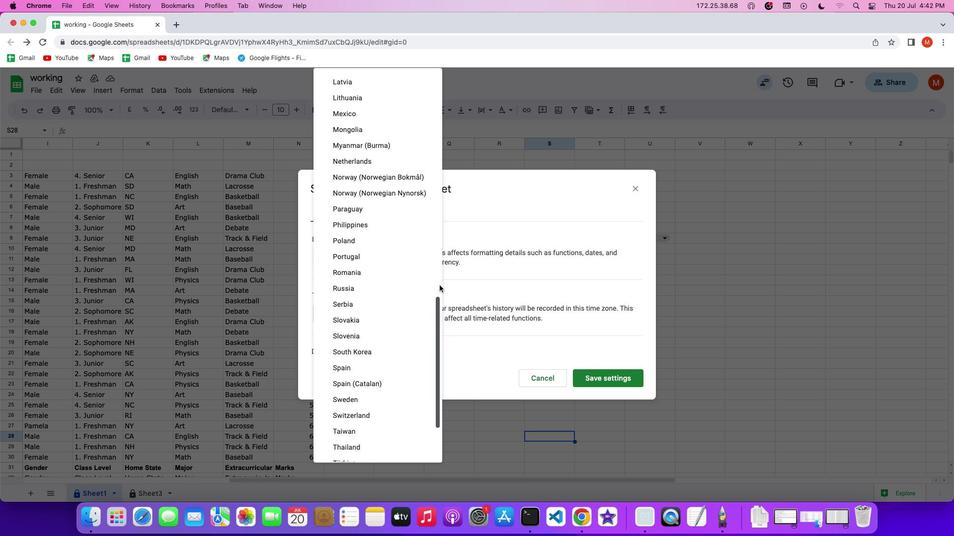 
Action: Mouse pressed left at (435, 337)
Screenshot: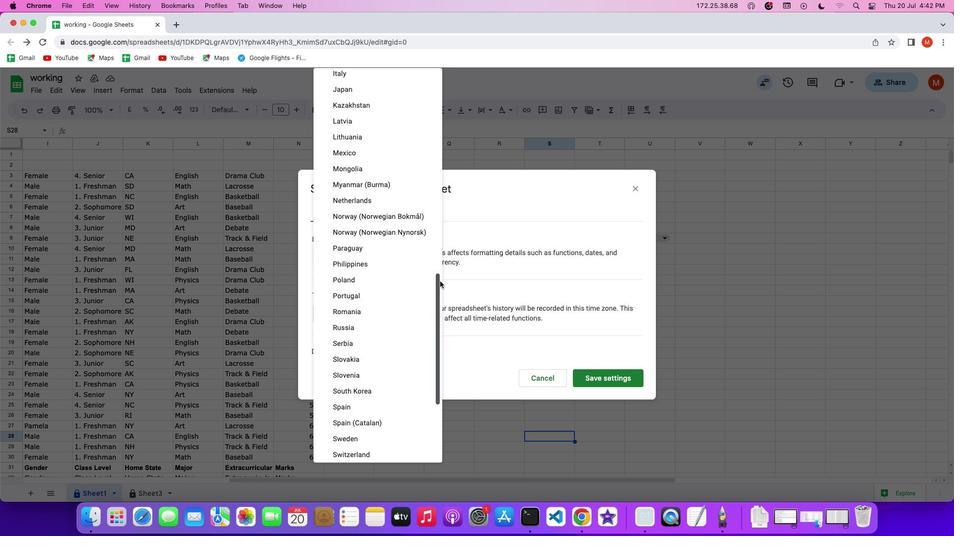 
Action: Mouse moved to (348, 117)
Screenshot: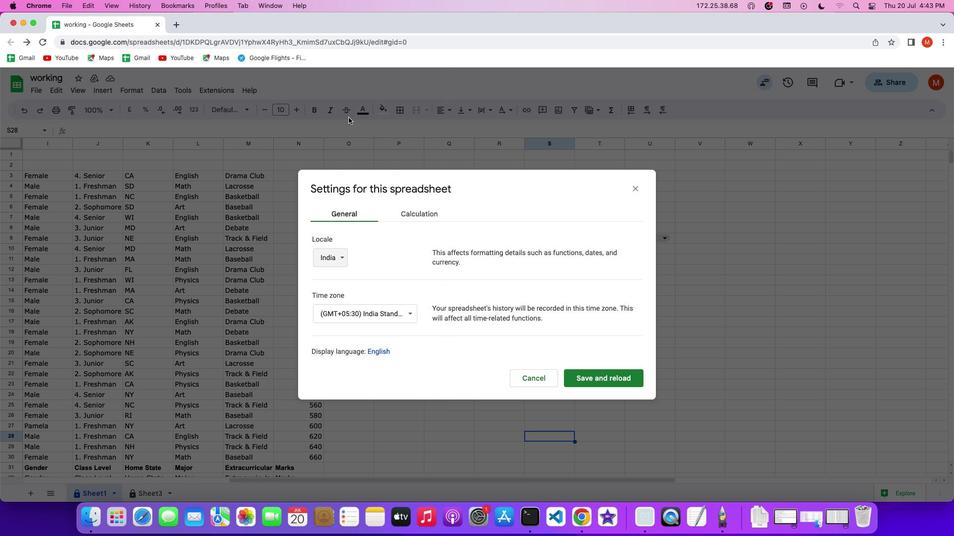 
Action: Mouse pressed left at (348, 117)
Screenshot: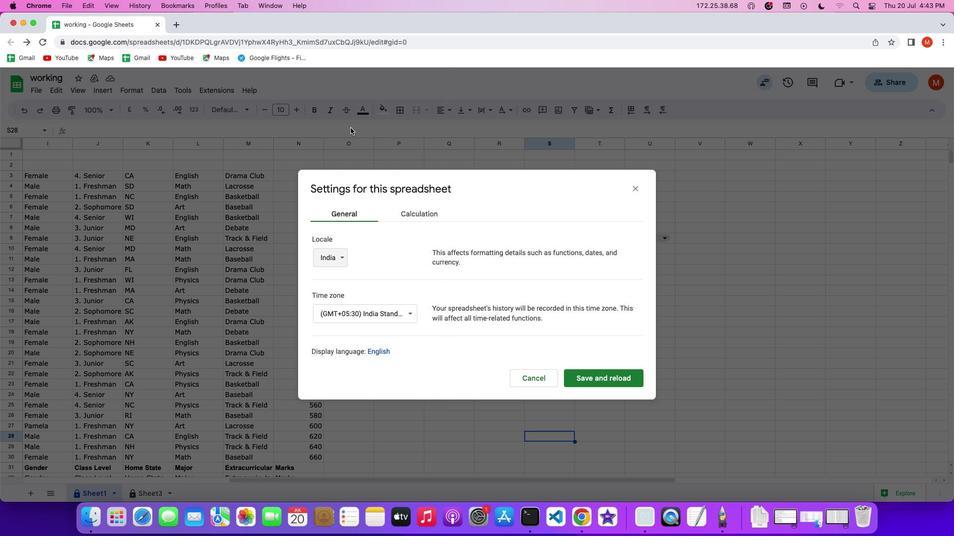 
Action: Mouse moved to (324, 221)
Screenshot: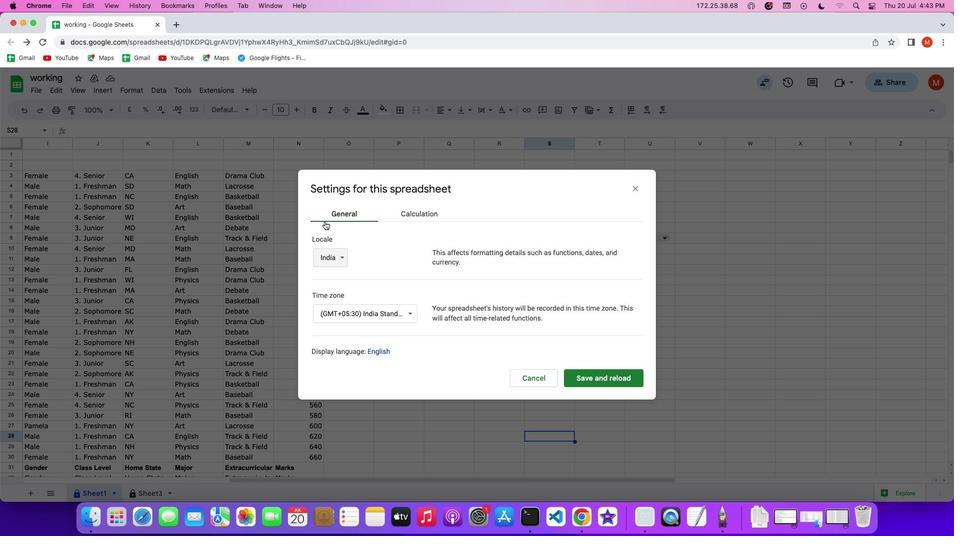 
